 Task: Add a signature Maddie Scott containing With gratitude and sincere wishes, Maddie Scott to email address softage.3@softage.net and add a folder Legal agreements
Action: Mouse moved to (161, 119)
Screenshot: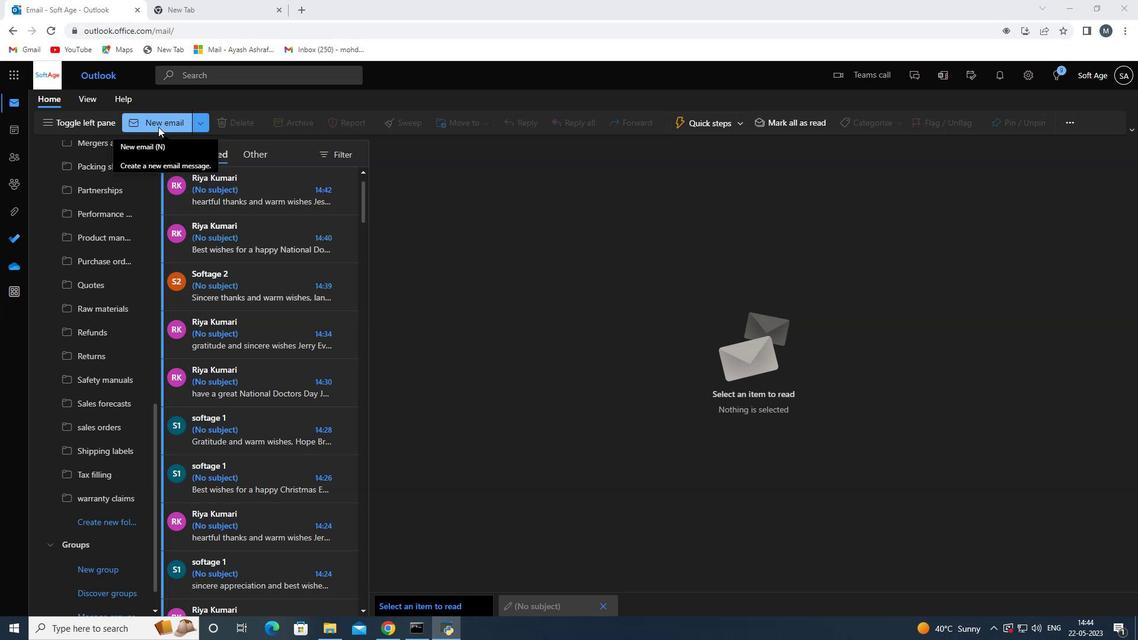 
Action: Mouse pressed left at (161, 119)
Screenshot: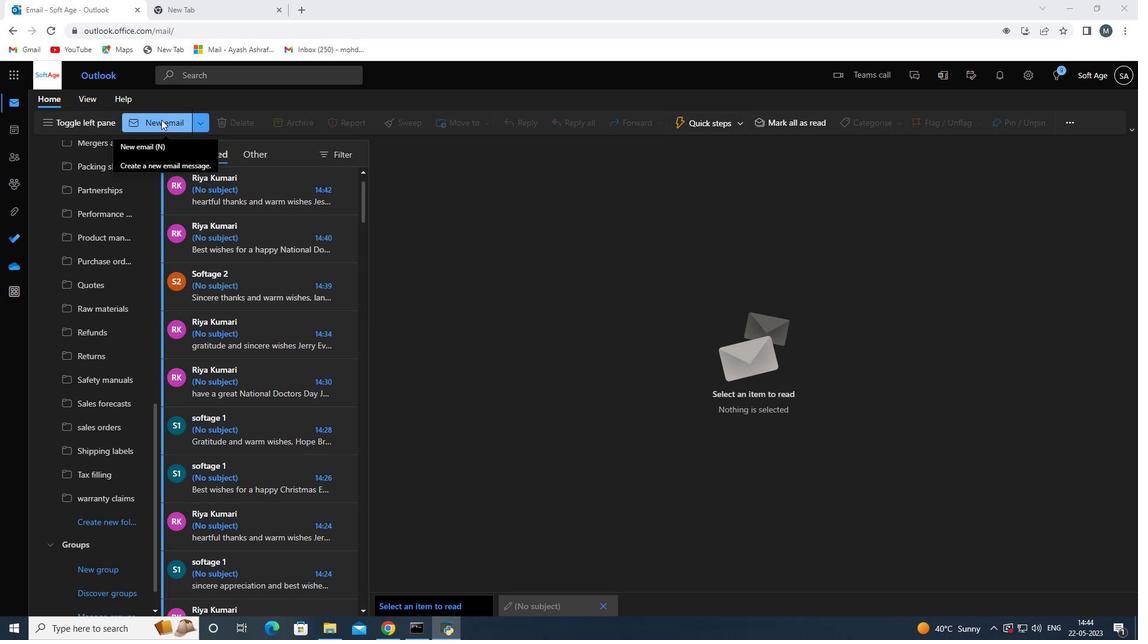 
Action: Mouse moved to (790, 124)
Screenshot: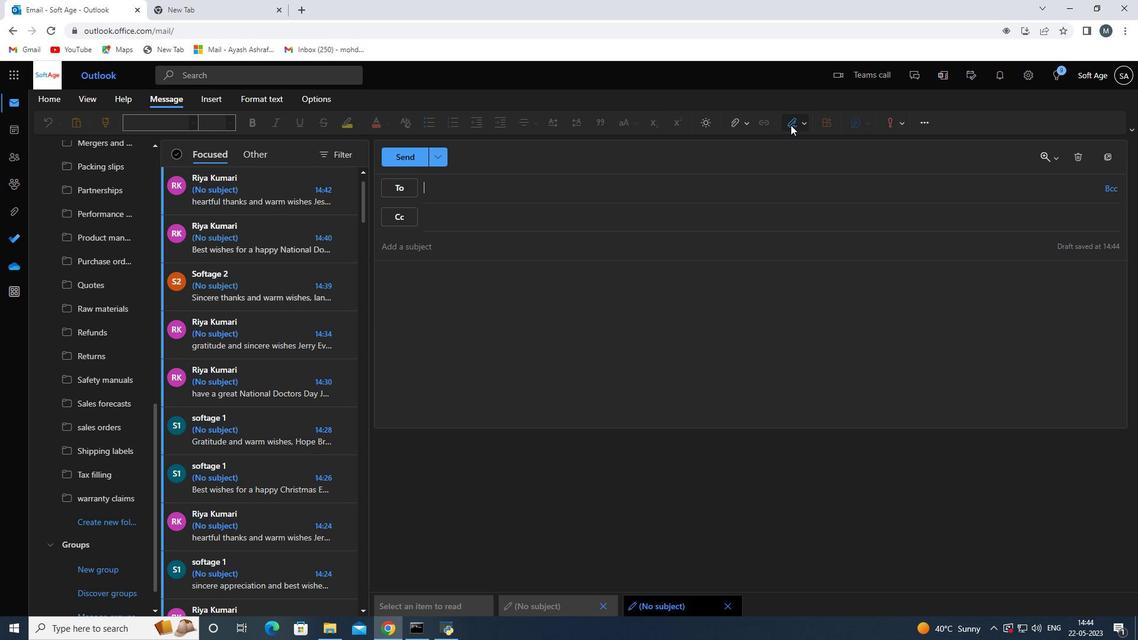 
Action: Mouse pressed left at (790, 124)
Screenshot: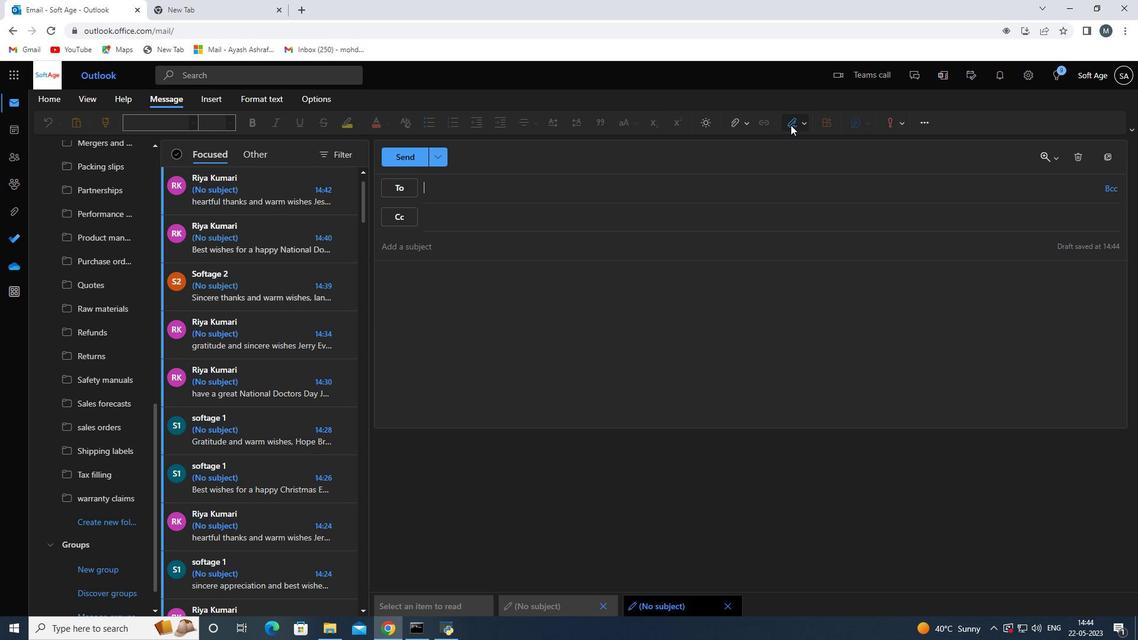 
Action: Mouse moved to (779, 176)
Screenshot: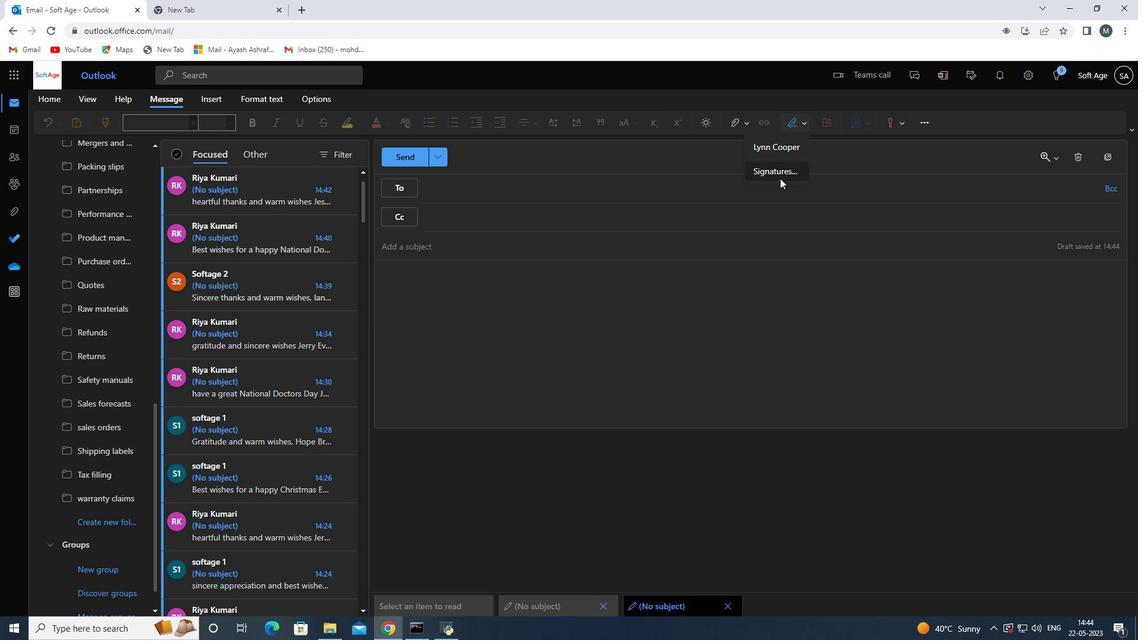 
Action: Mouse pressed left at (779, 176)
Screenshot: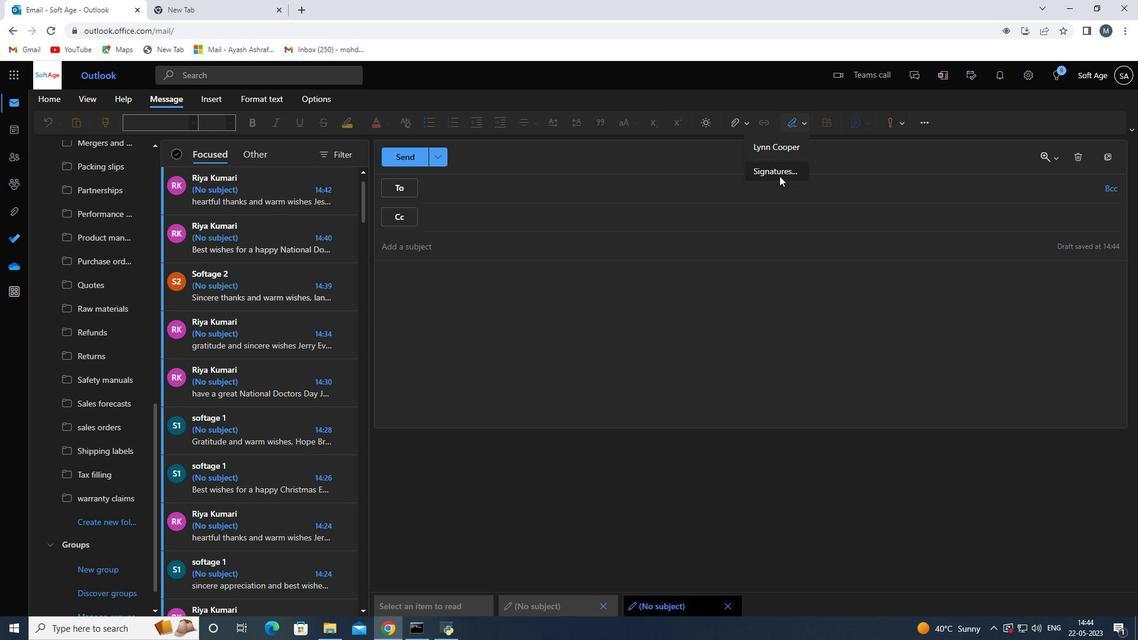 
Action: Mouse moved to (803, 217)
Screenshot: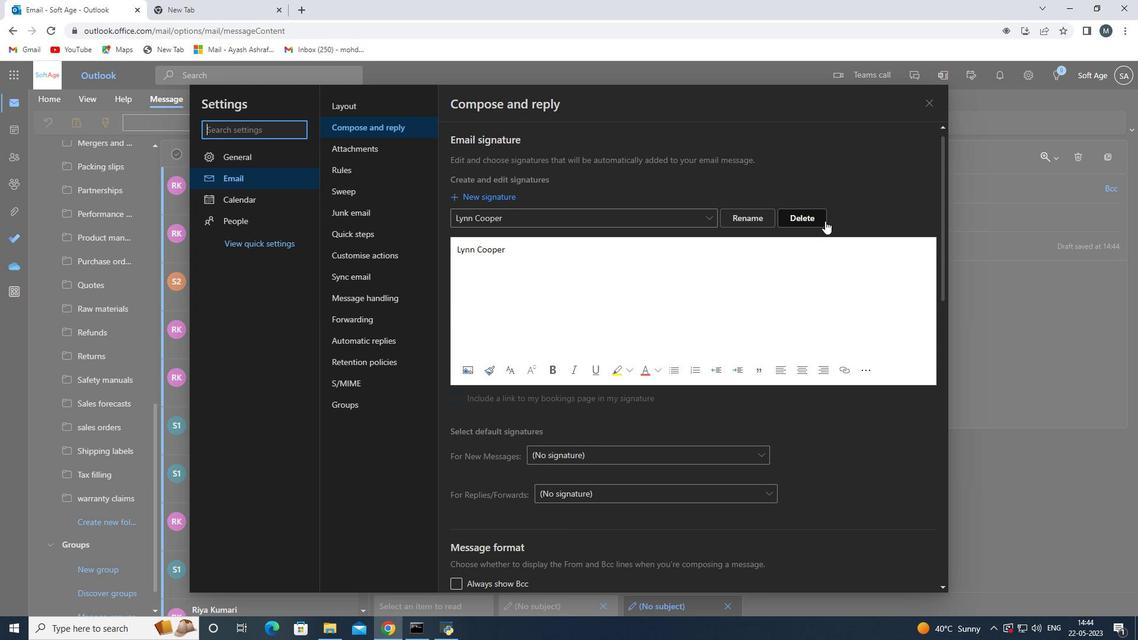 
Action: Mouse pressed left at (803, 217)
Screenshot: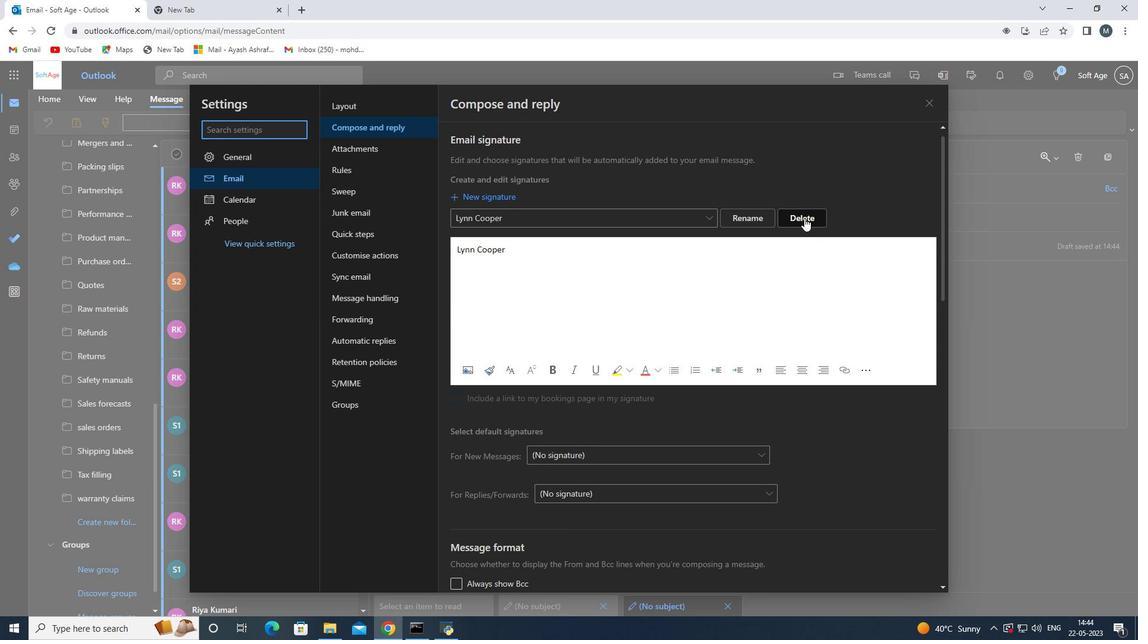 
Action: Mouse moved to (632, 223)
Screenshot: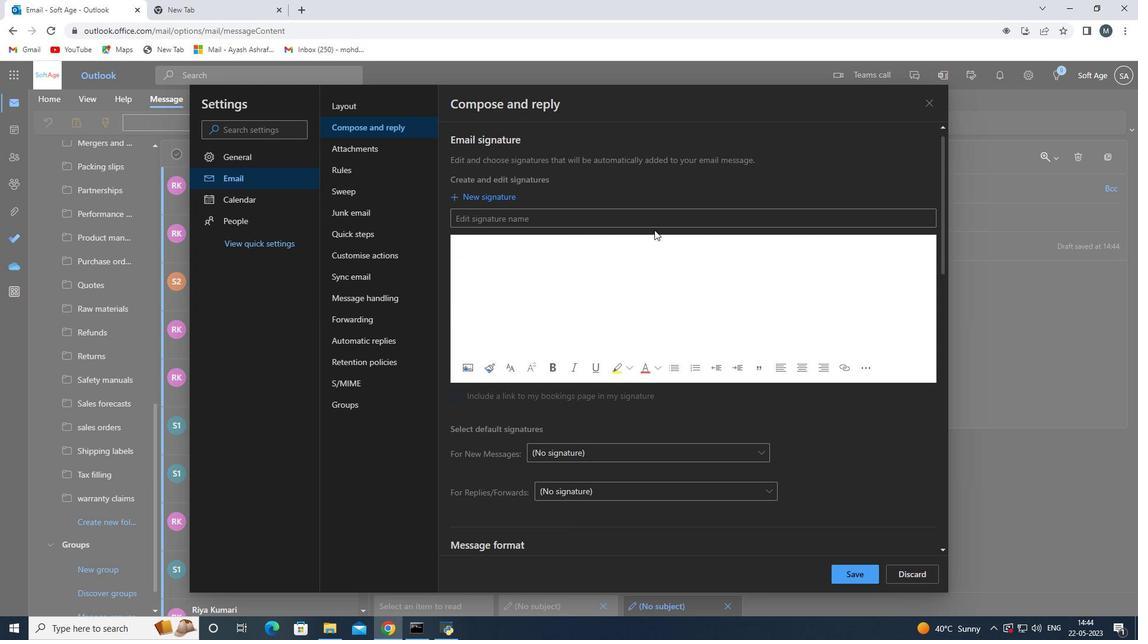 
Action: Mouse pressed left at (632, 223)
Screenshot: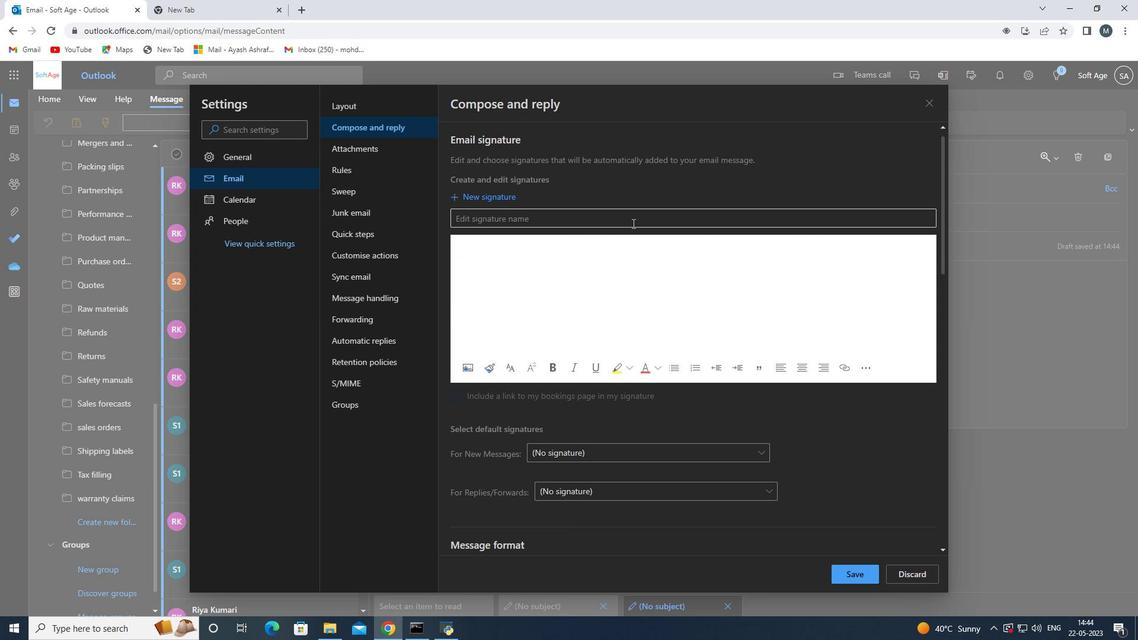
Action: Key pressed <Key.shift><M<Key.backspace><Key.backspace><Key.shift>Maddie<Key.space><Key.shift>Scott<Key.space>
Screenshot: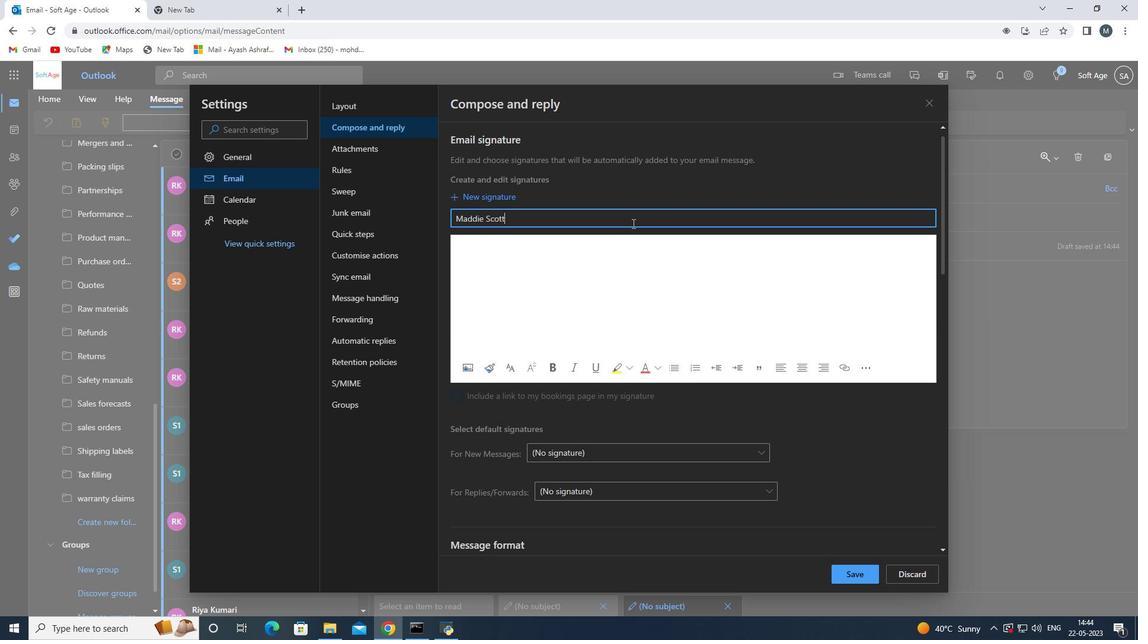 
Action: Mouse moved to (579, 273)
Screenshot: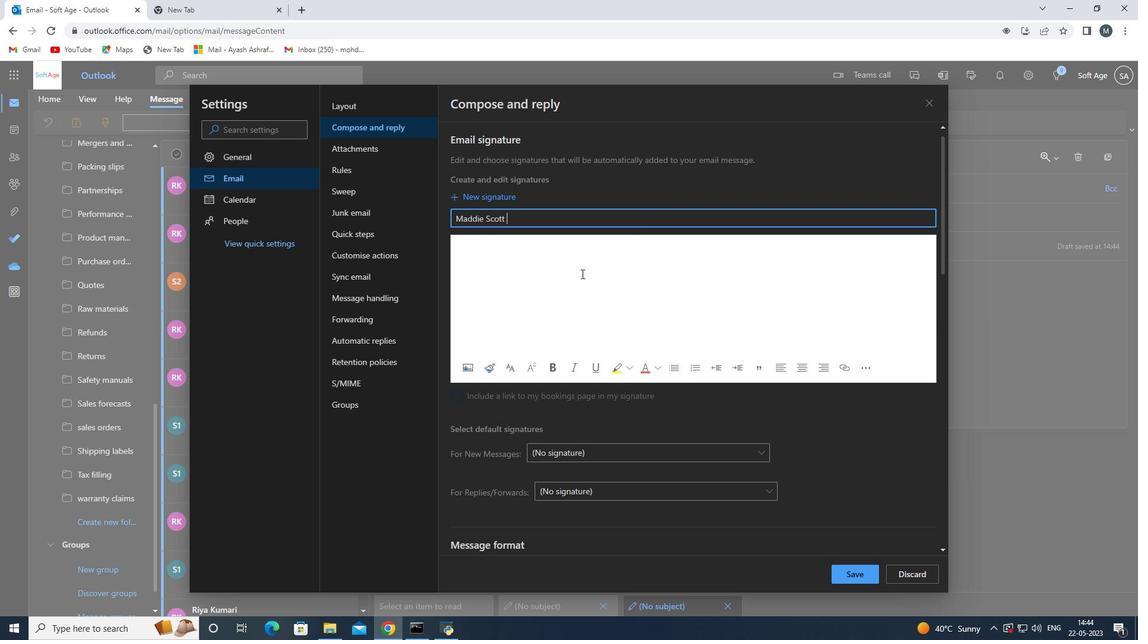 
Action: Mouse pressed left at (579, 273)
Screenshot: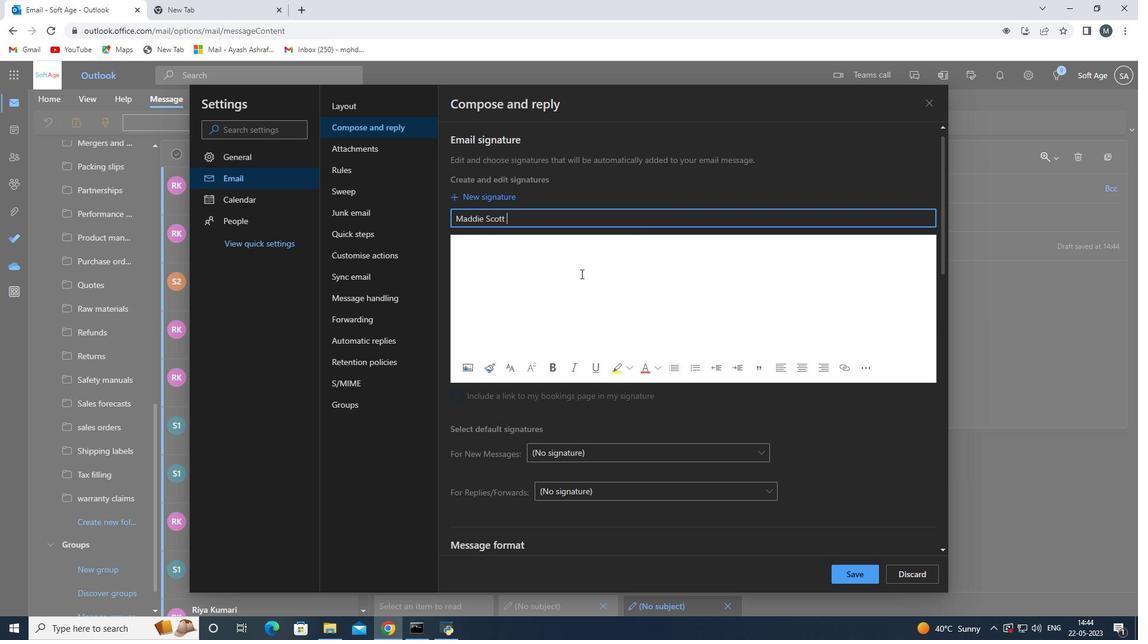 
Action: Mouse moved to (578, 273)
Screenshot: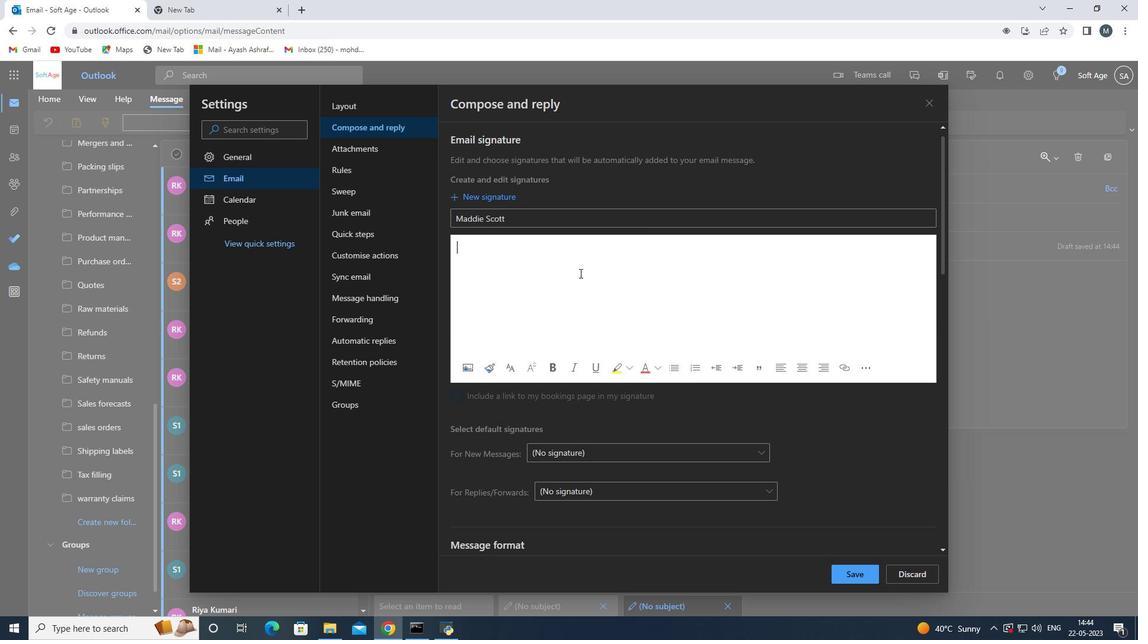 
Action: Key pressed <Key.shift>Maddie<Key.space><Key.shift>Sctt<Key.space><Key.backspace><Key.backspace><Key.backspace>ott<Key.space>
Screenshot: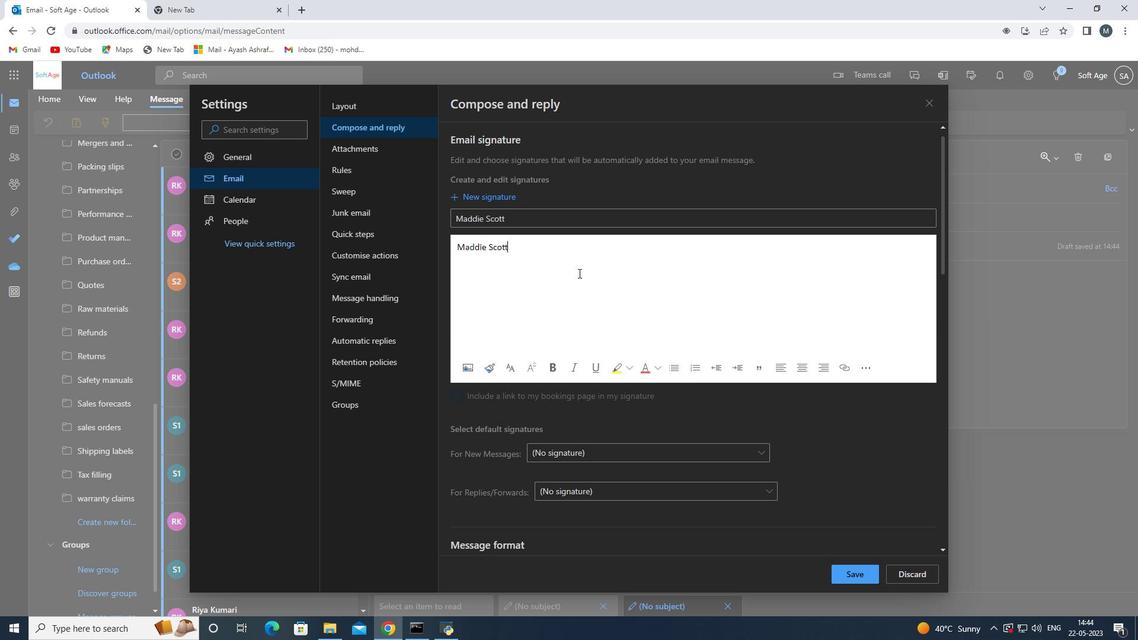 
Action: Mouse moved to (856, 571)
Screenshot: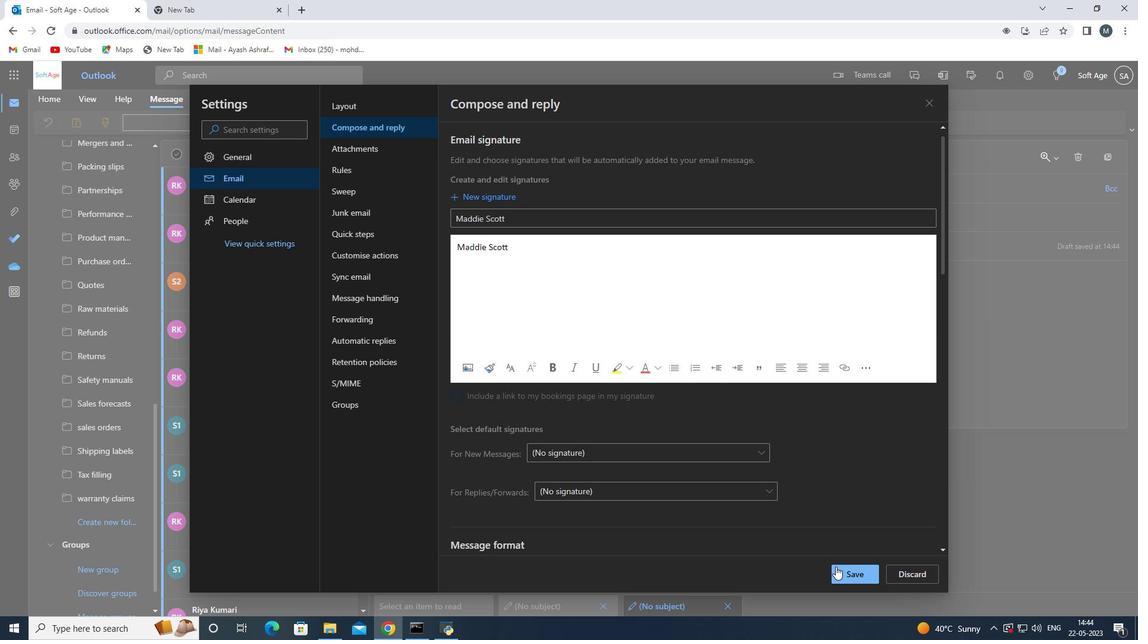 
Action: Mouse pressed left at (856, 571)
Screenshot: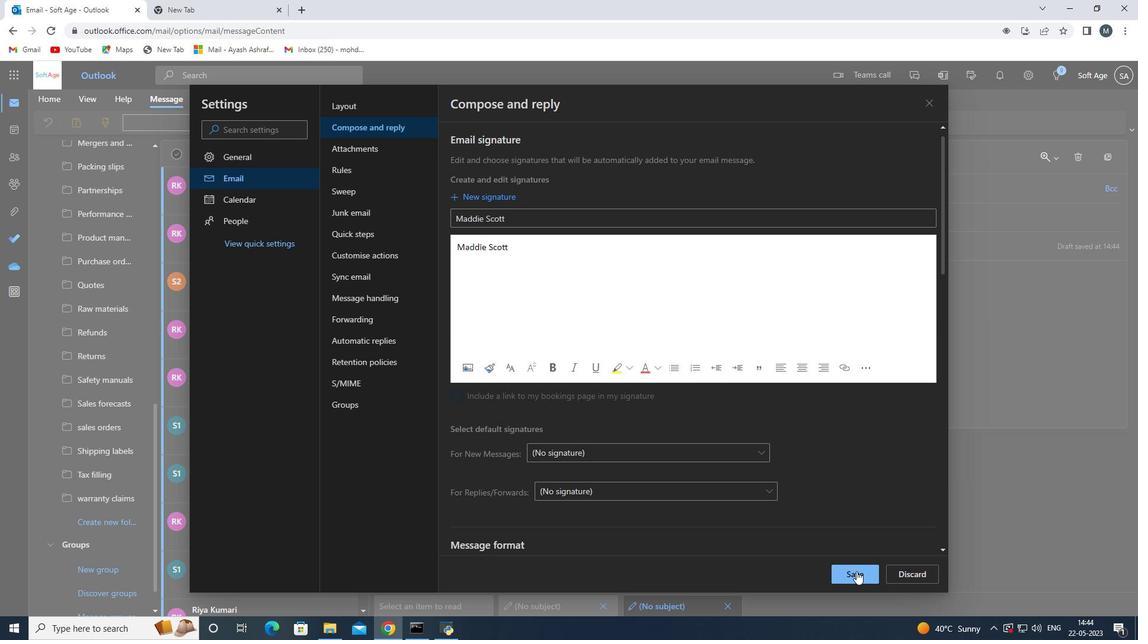 
Action: Mouse moved to (933, 101)
Screenshot: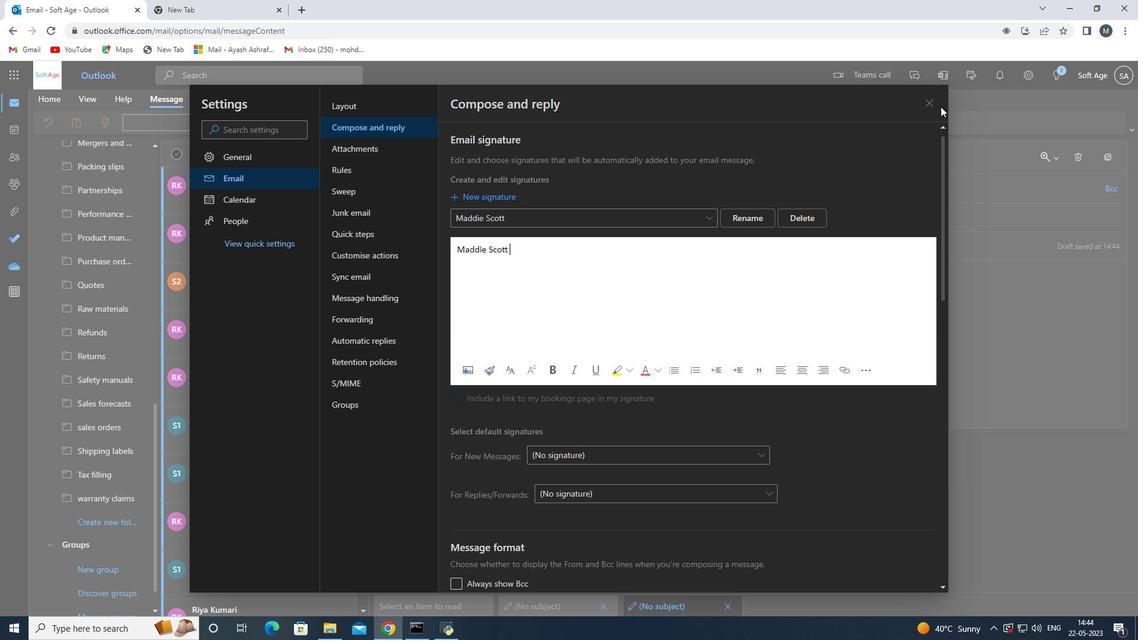 
Action: Mouse pressed left at (933, 101)
Screenshot: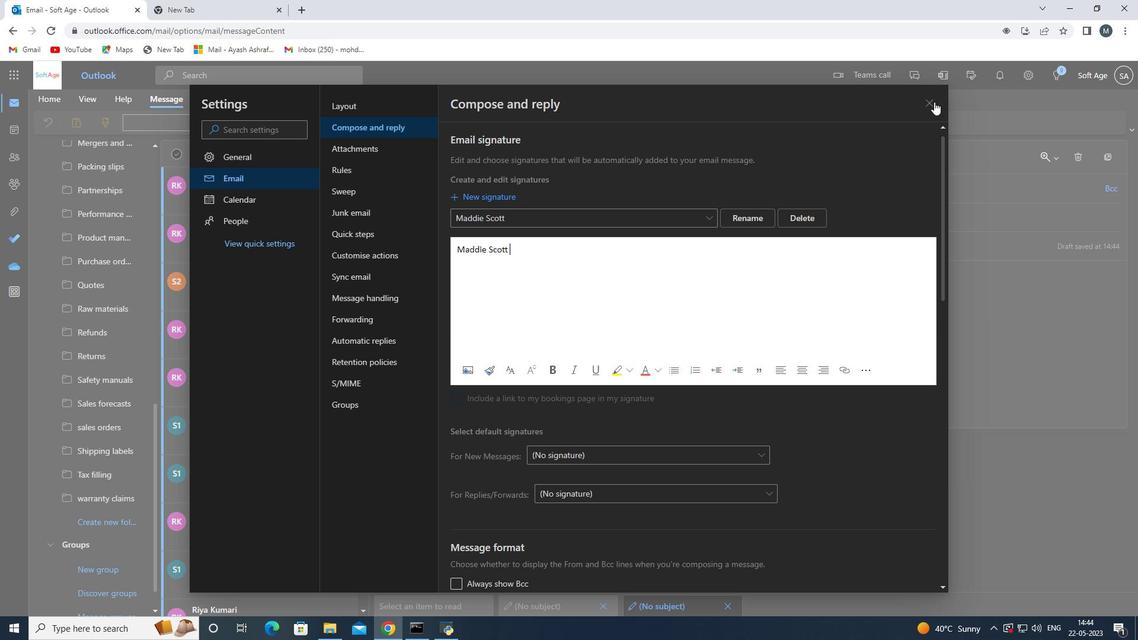 
Action: Mouse moved to (462, 271)
Screenshot: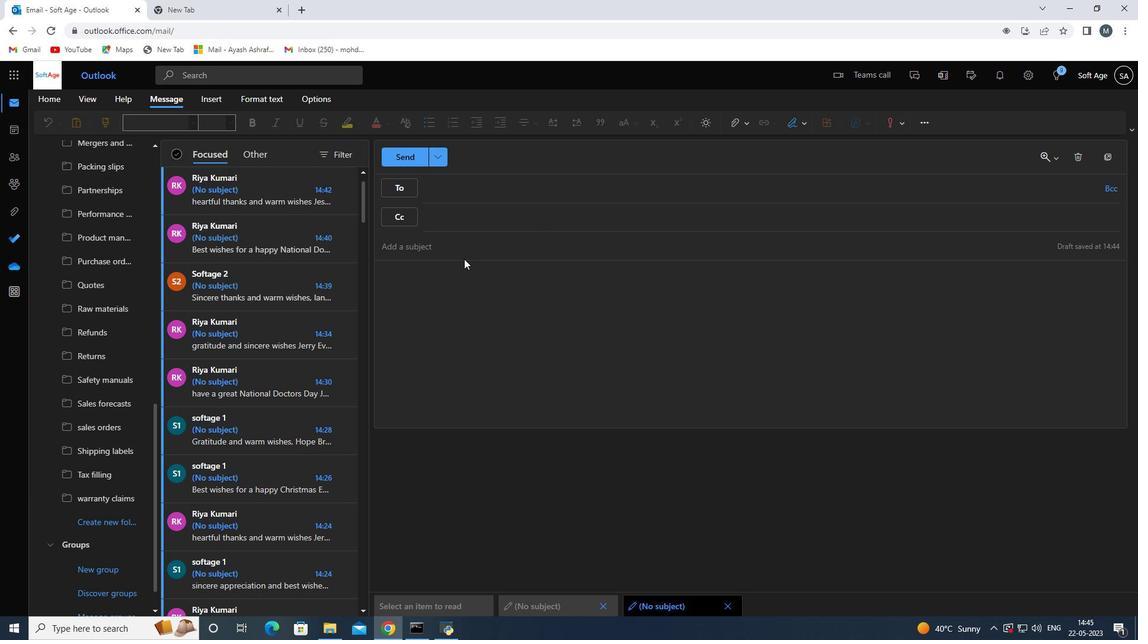 
Action: Mouse pressed left at (462, 271)
Screenshot: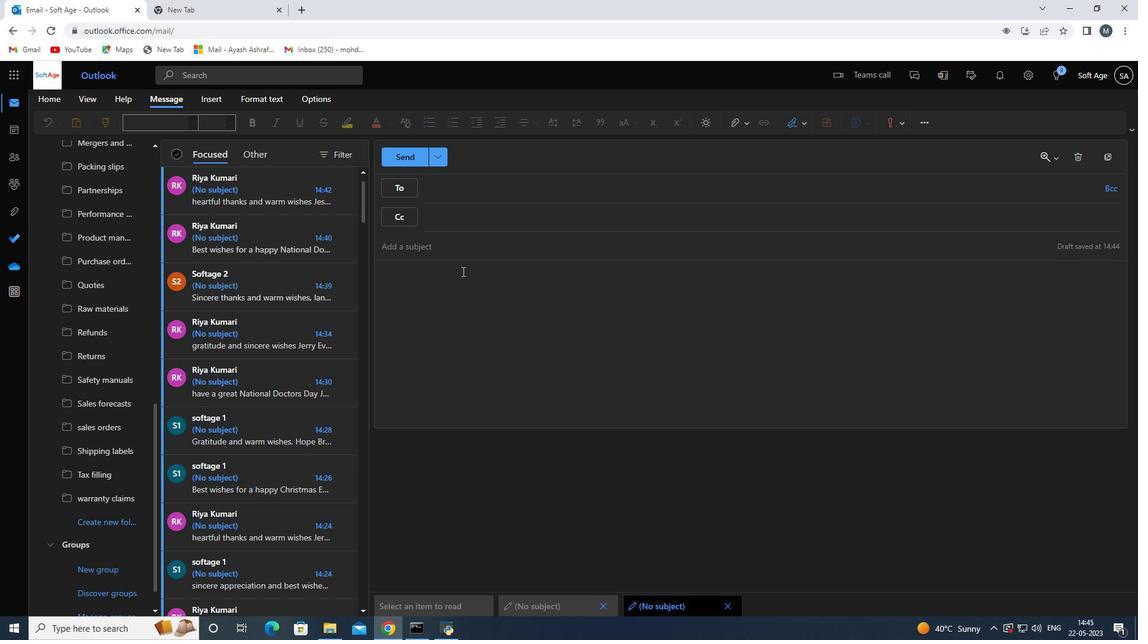 
Action: Key pressed <Key.shift>with<Key.space><Key.backspace><Key.backspace><Key.backspace><Key.backspace><Key.backspace><Key.backspace><Key.backspace><Key.backspace><Key.backspace><Key.backspace><Key.shift>With<Key.space>gratitude<Key.space>and<Key.space>sincere<Key.space>wishes<Key.space>
Screenshot: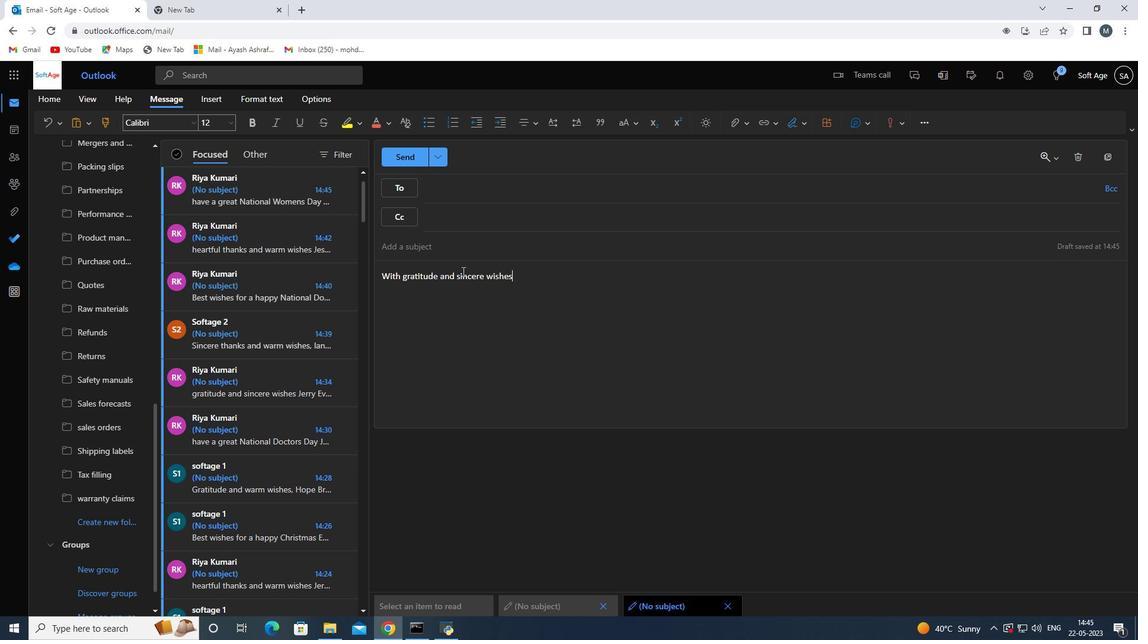 
Action: Mouse moved to (557, 283)
Screenshot: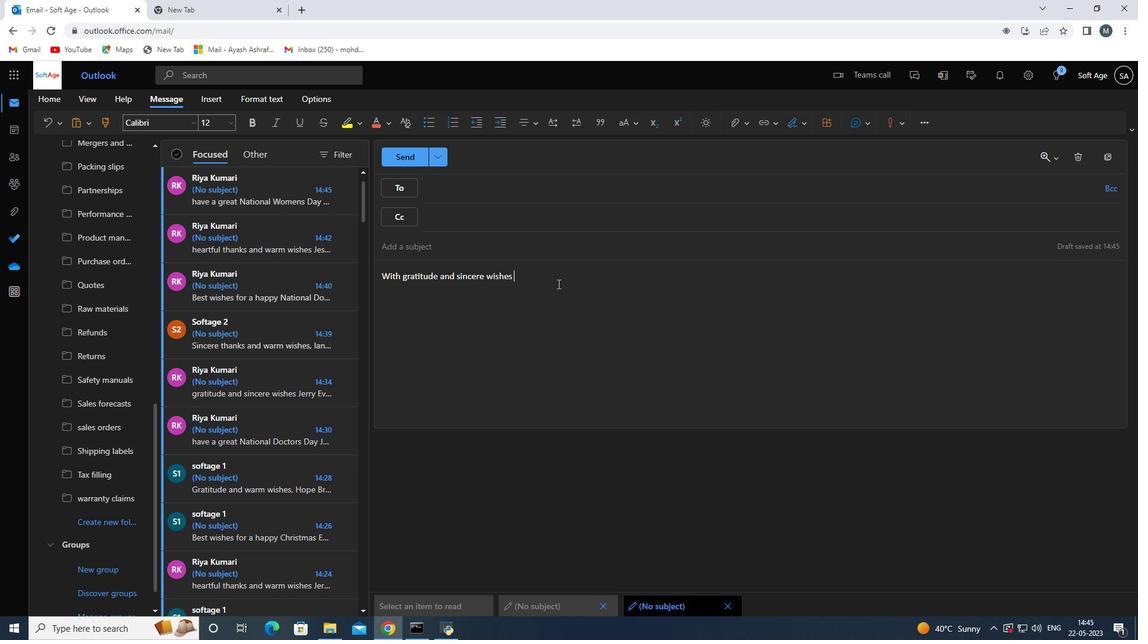 
Action: Key pressed <Key.enter>
Screenshot: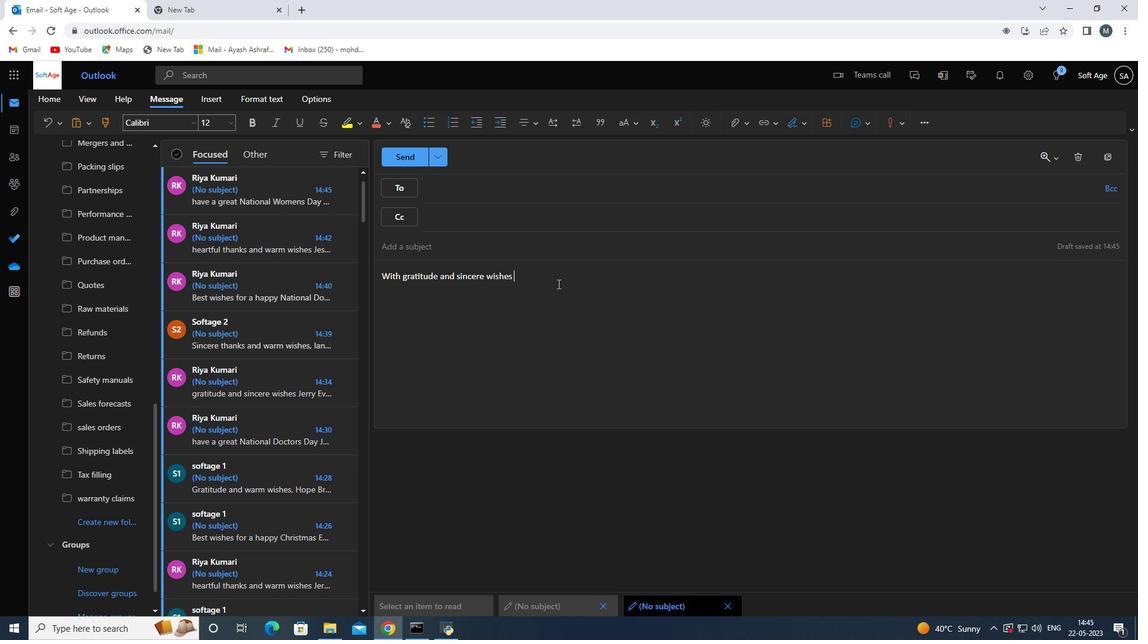 
Action: Mouse moved to (801, 122)
Screenshot: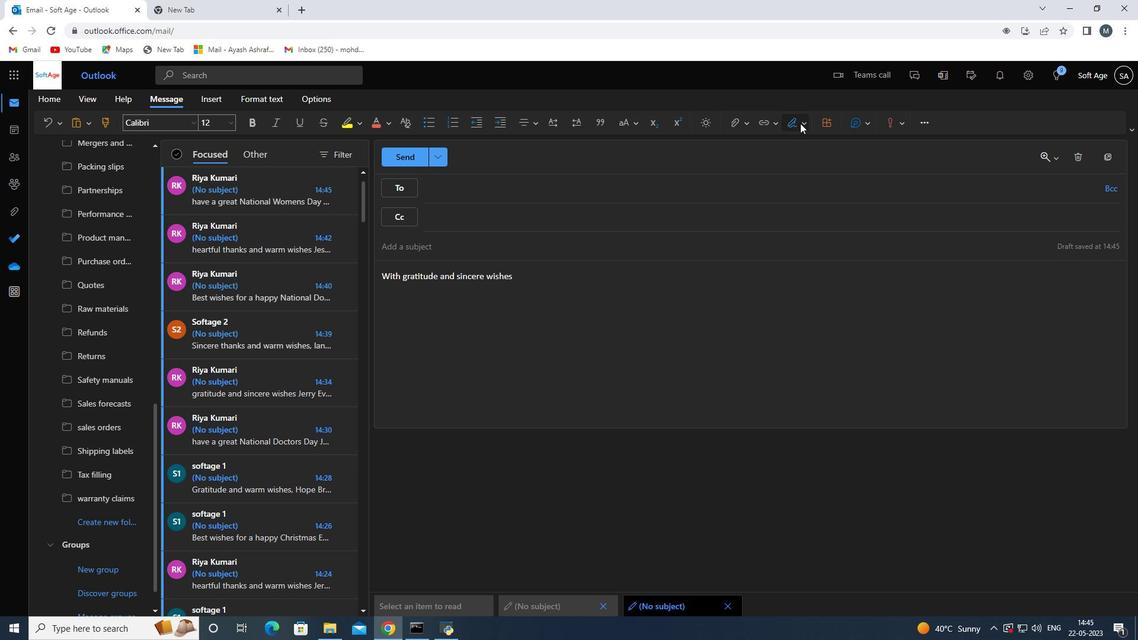 
Action: Mouse pressed left at (801, 122)
Screenshot: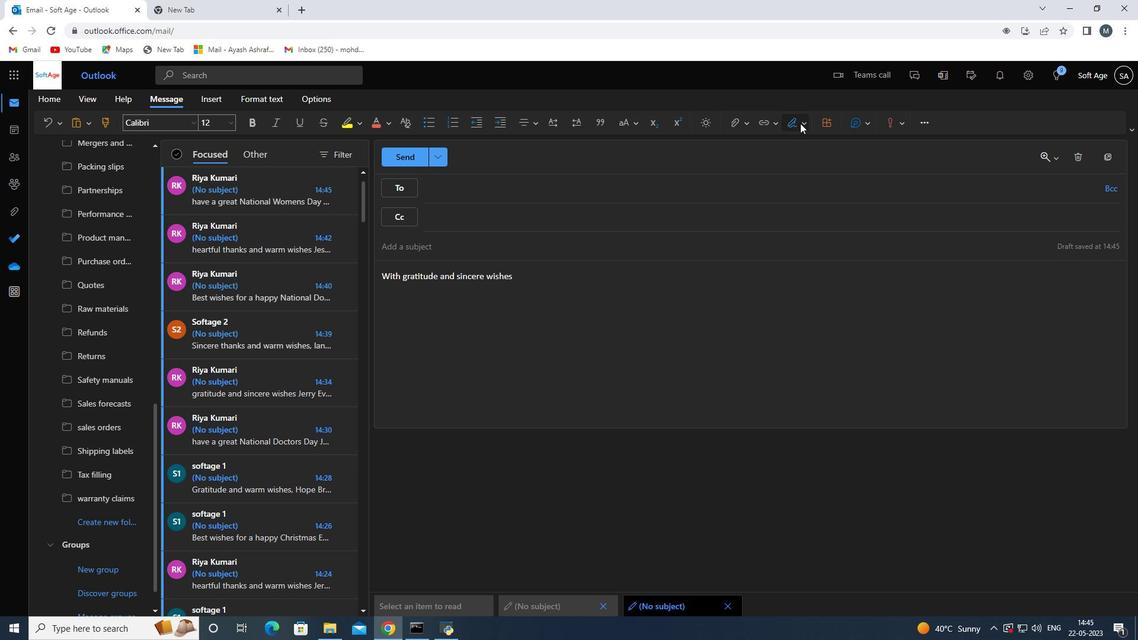 
Action: Mouse moved to (772, 161)
Screenshot: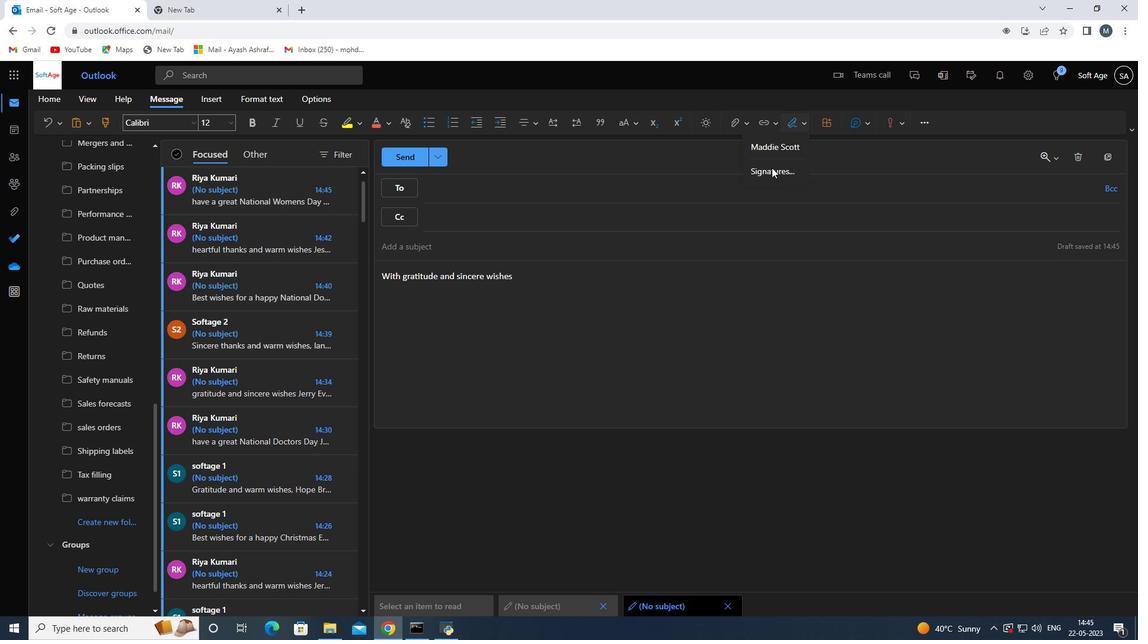 
Action: Mouse pressed left at (772, 161)
Screenshot: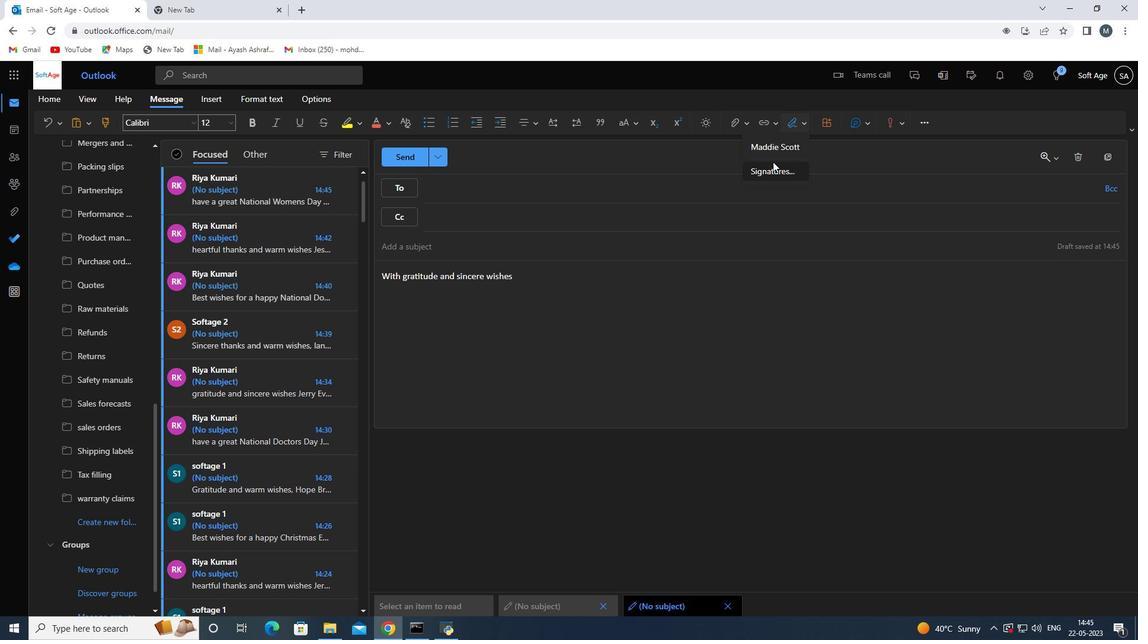
Action: Mouse moved to (932, 97)
Screenshot: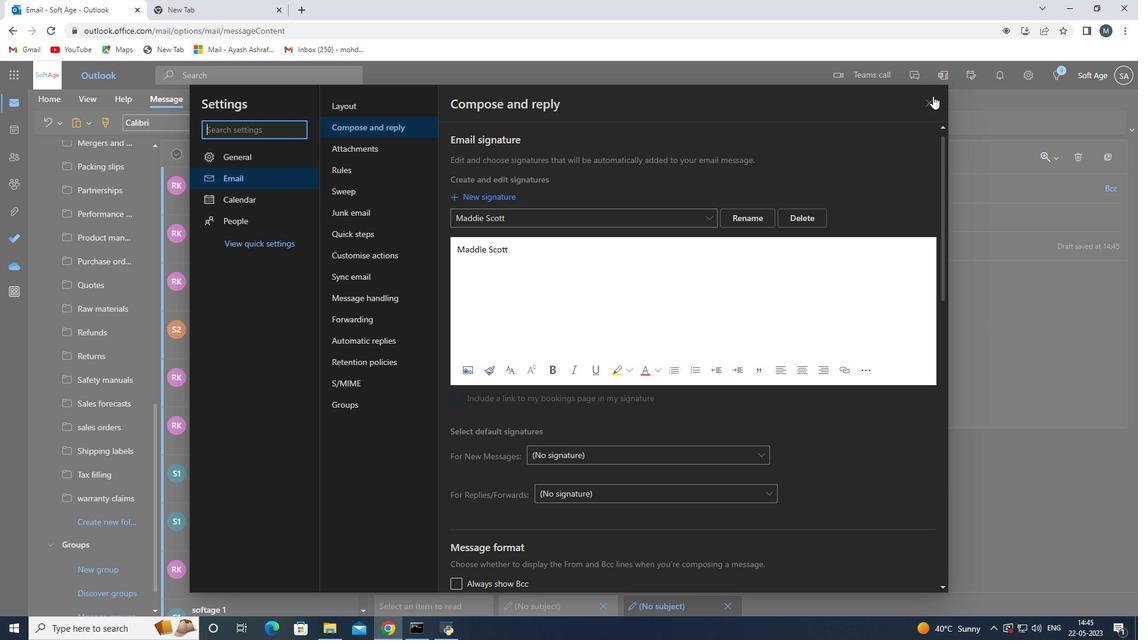 
Action: Mouse pressed left at (932, 97)
Screenshot: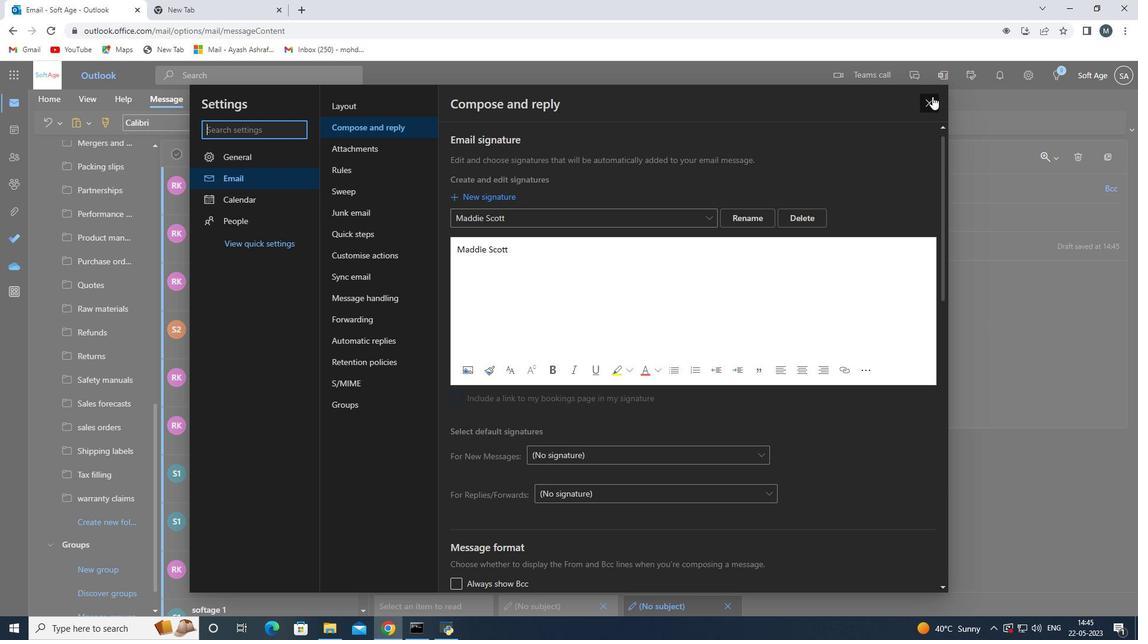 
Action: Mouse moved to (800, 122)
Screenshot: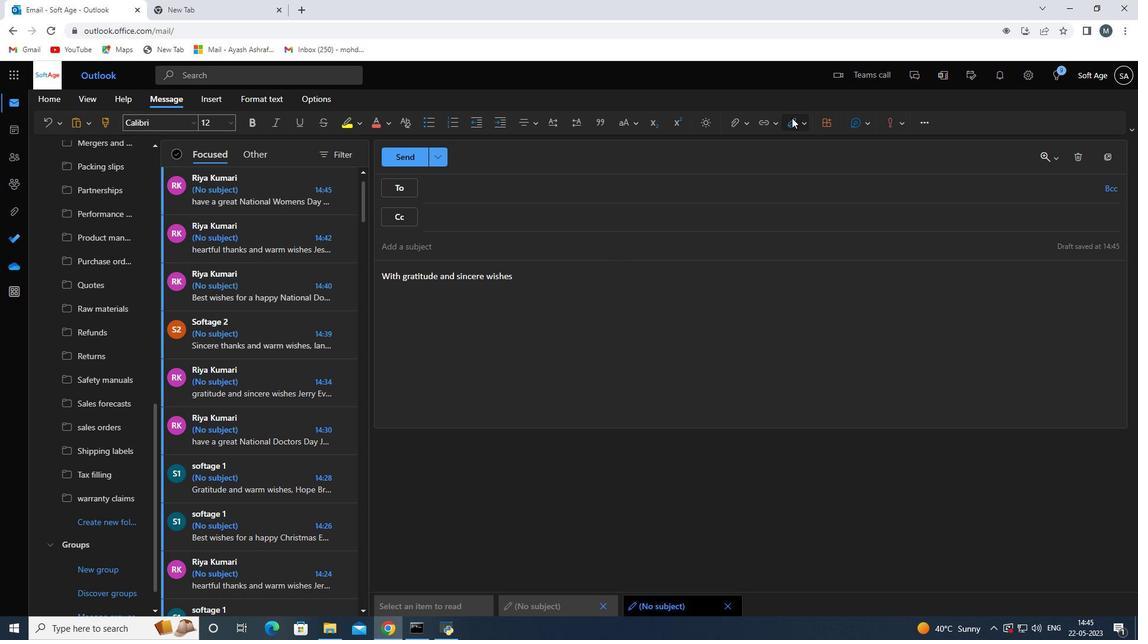 
Action: Mouse pressed left at (800, 122)
Screenshot: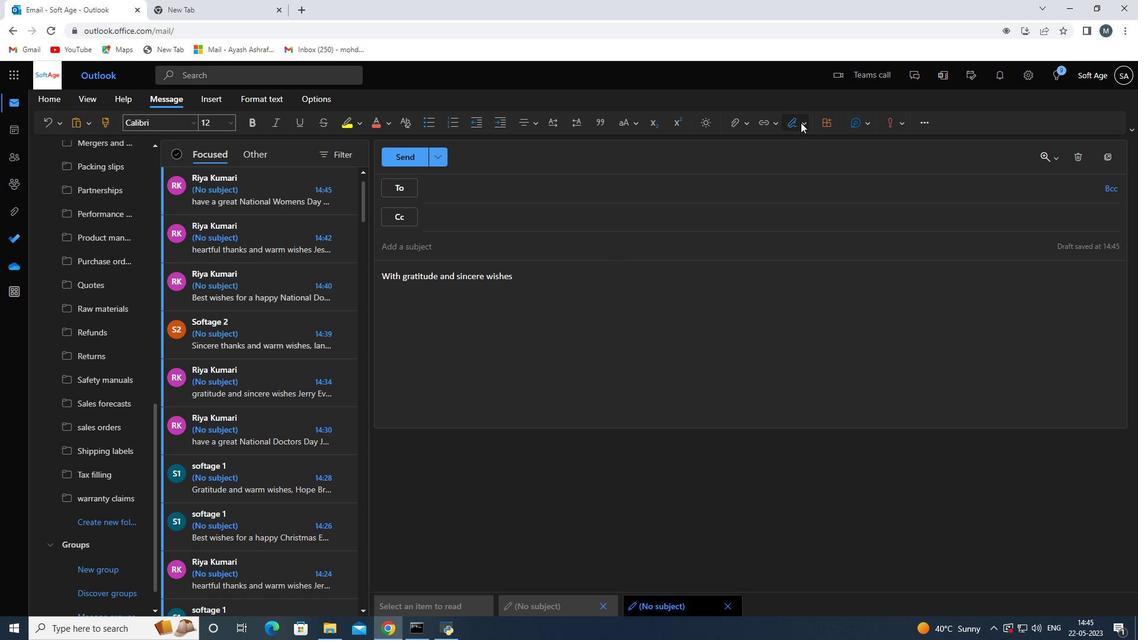 
Action: Mouse moved to (777, 152)
Screenshot: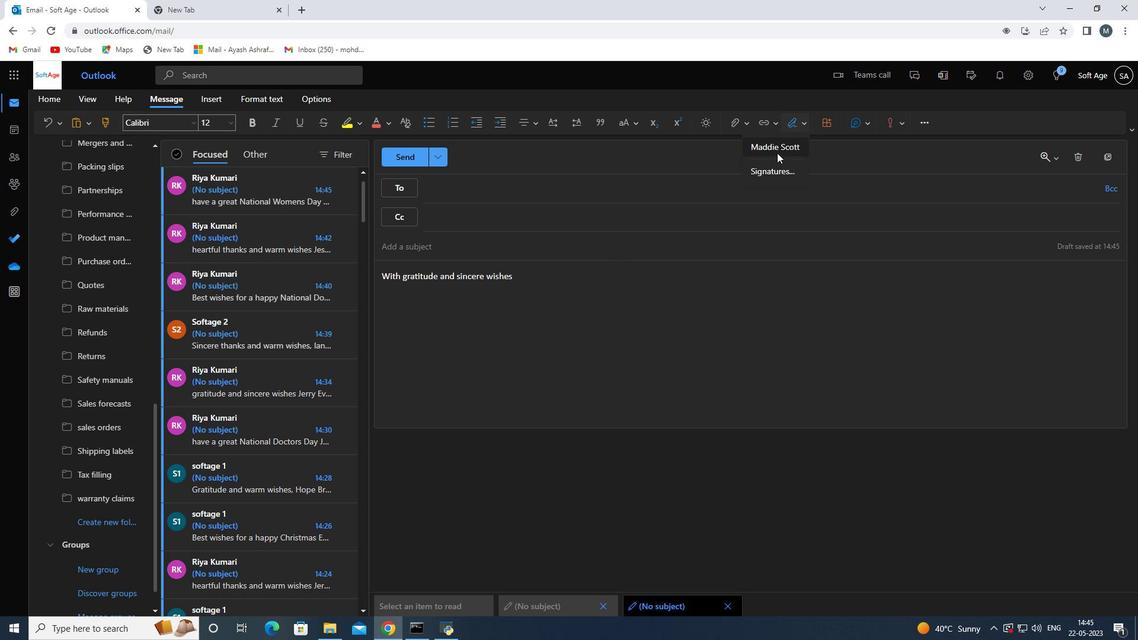 
Action: Mouse pressed left at (777, 152)
Screenshot: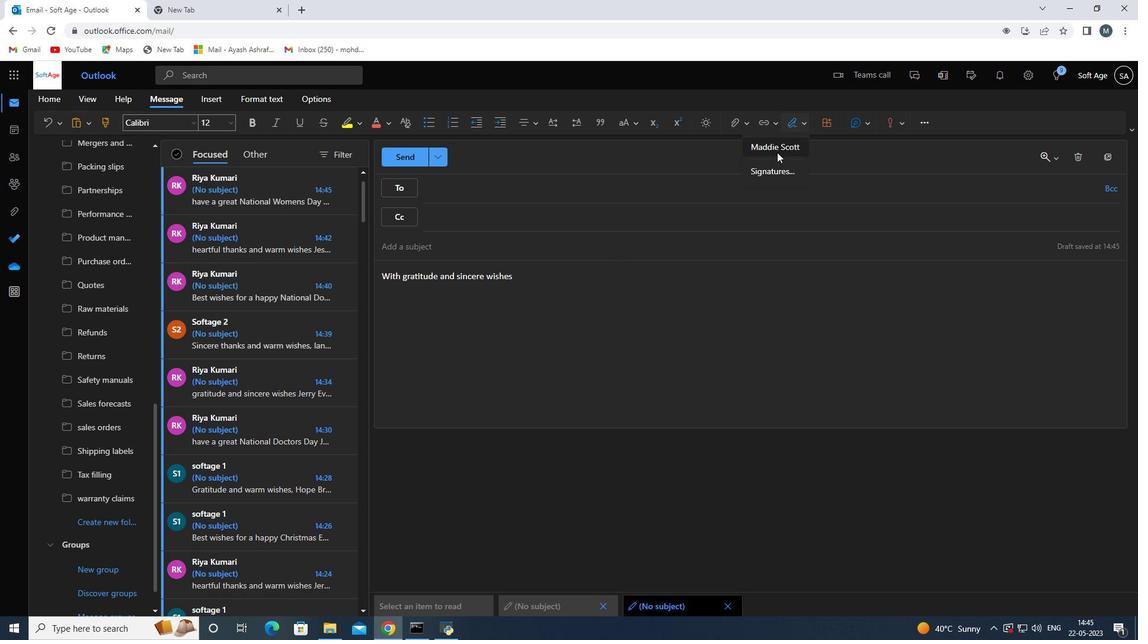 
Action: Mouse moved to (491, 193)
Screenshot: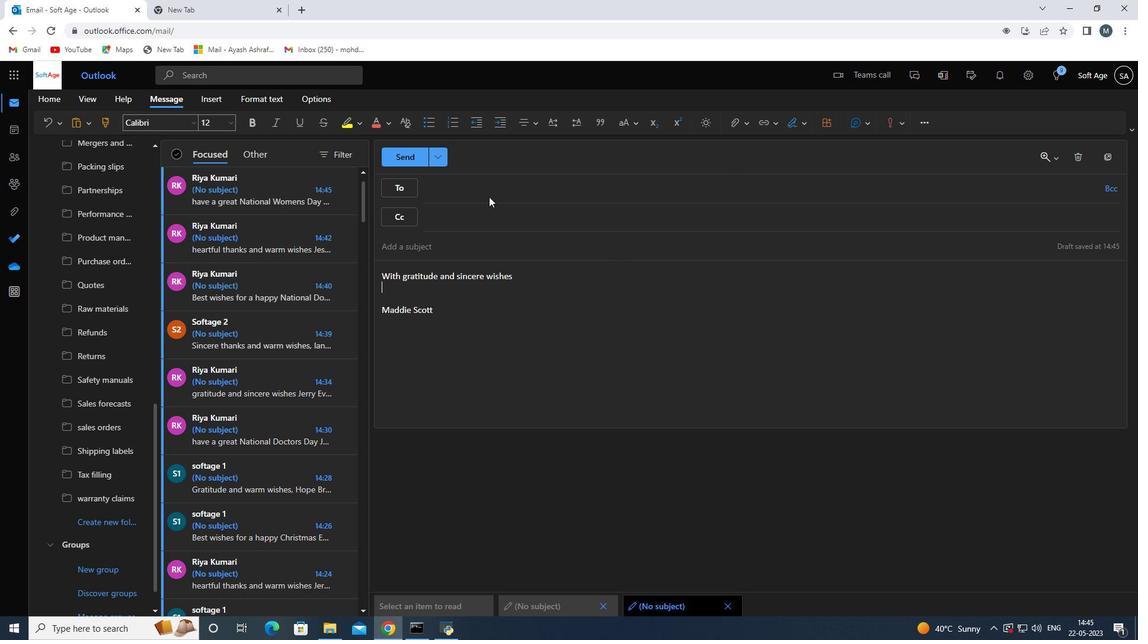 
Action: Mouse pressed left at (491, 193)
Screenshot: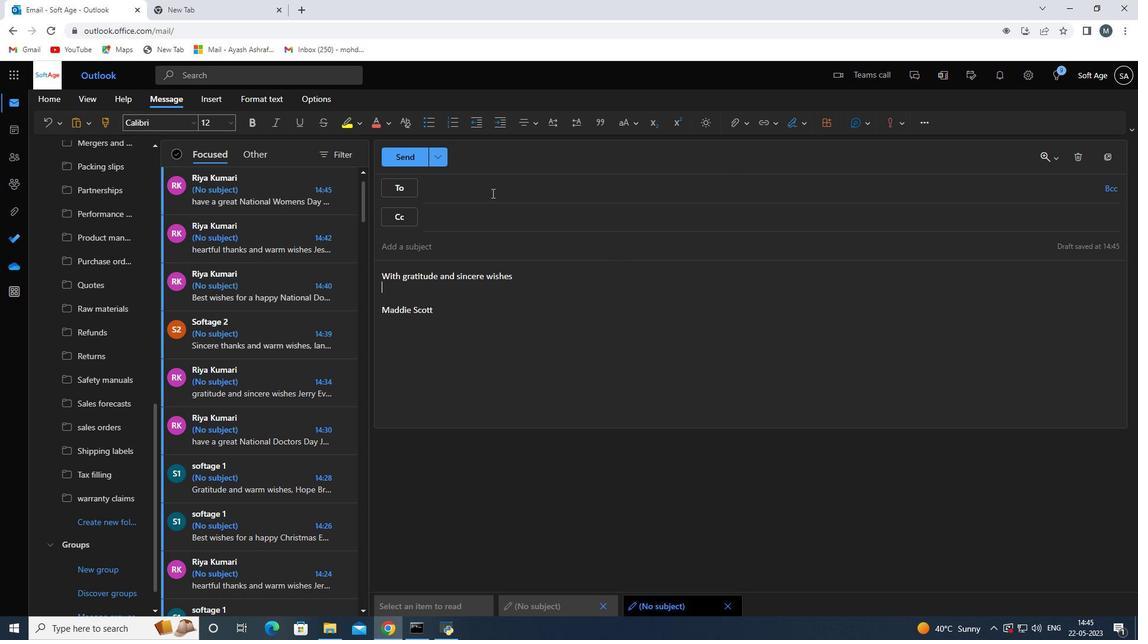 
Action: Key pressed softage.3<Key.shift>@softage.net
Screenshot: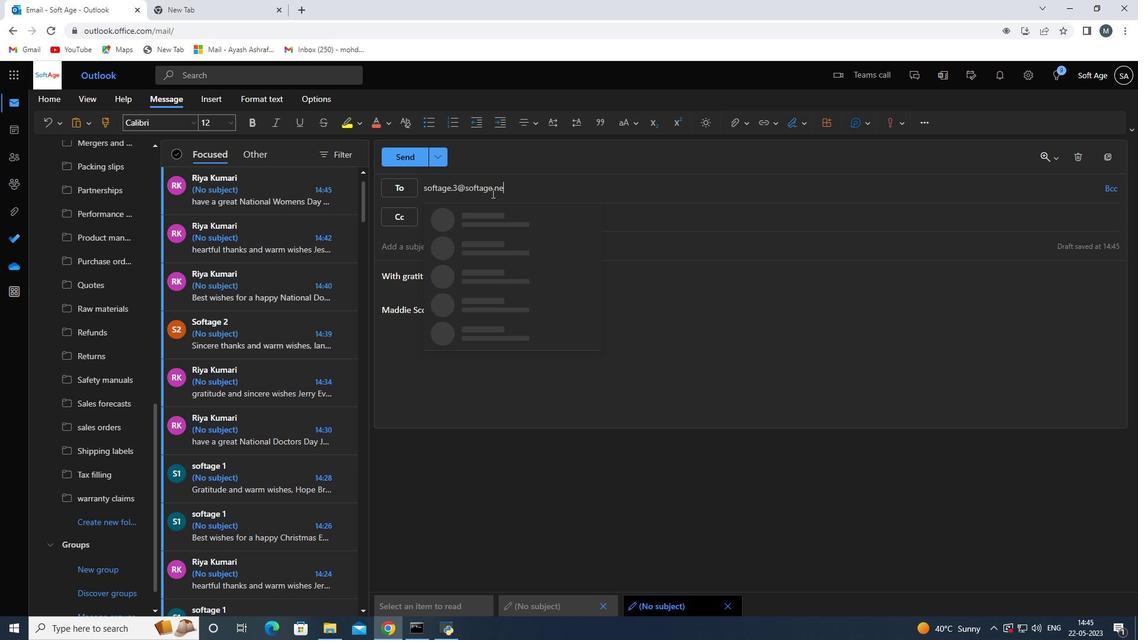 
Action: Mouse moved to (481, 217)
Screenshot: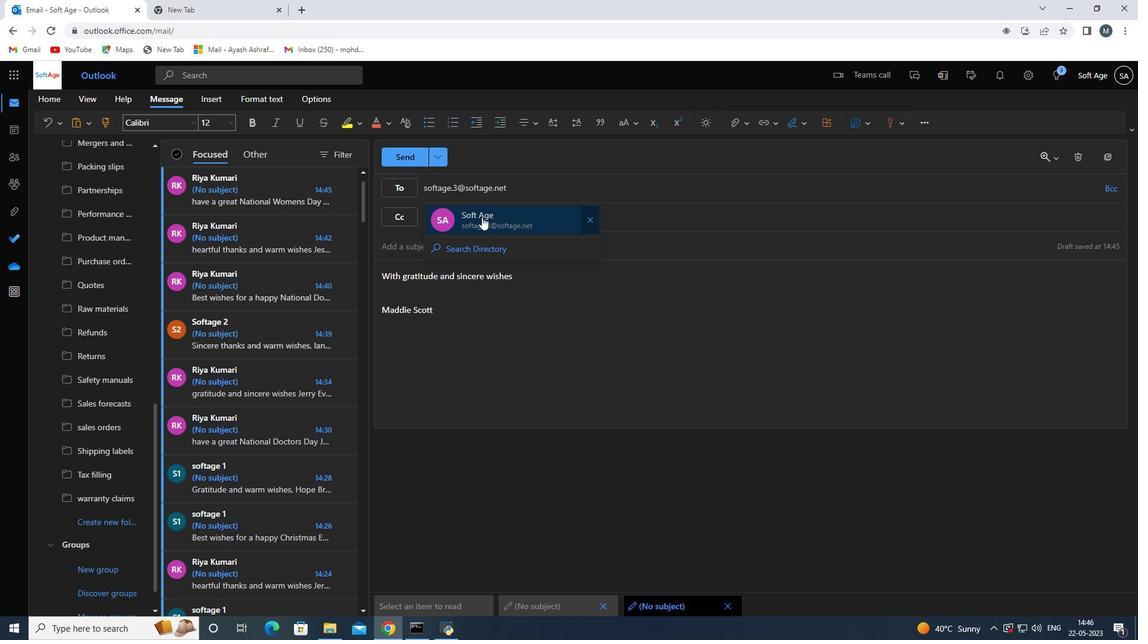
Action: Mouse pressed left at (481, 217)
Screenshot: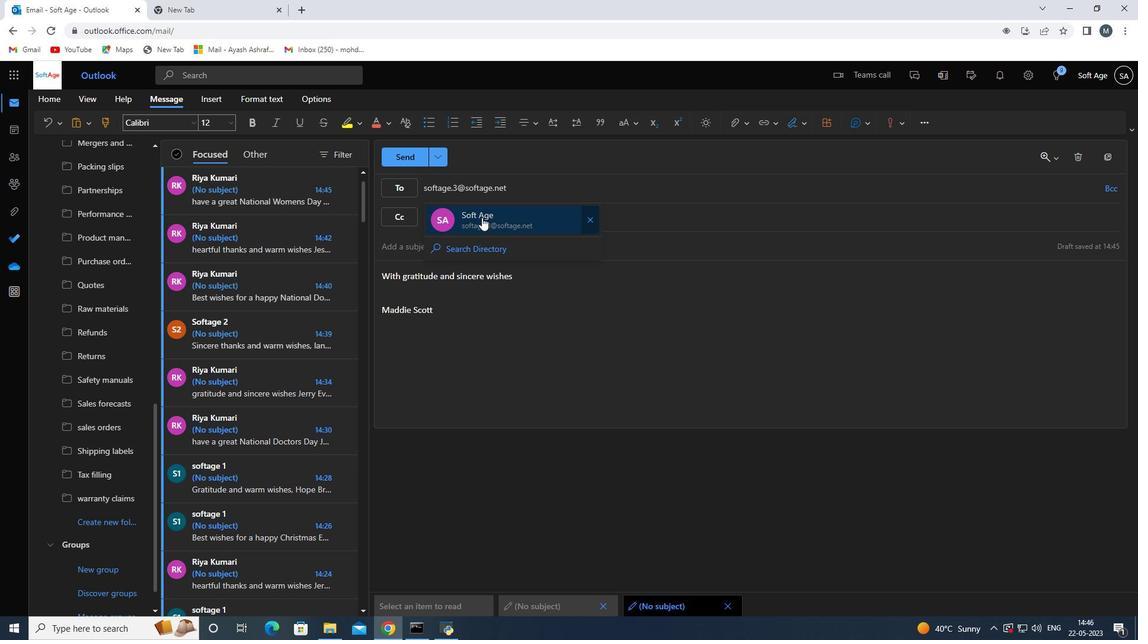 
Action: Mouse moved to (112, 518)
Screenshot: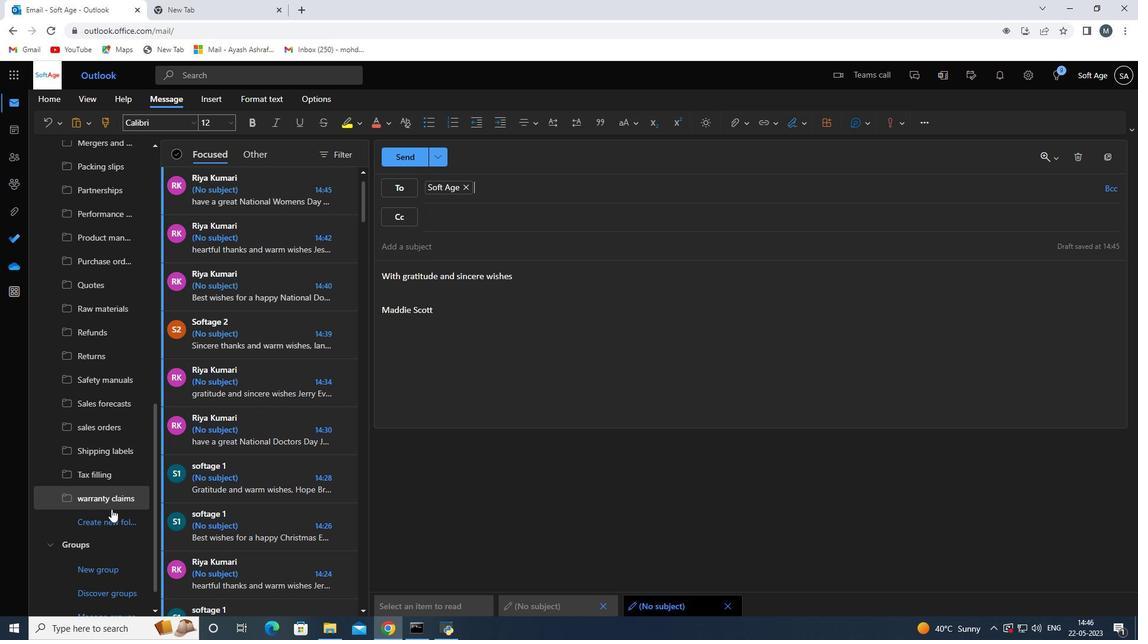 
Action: Mouse pressed left at (112, 518)
Screenshot: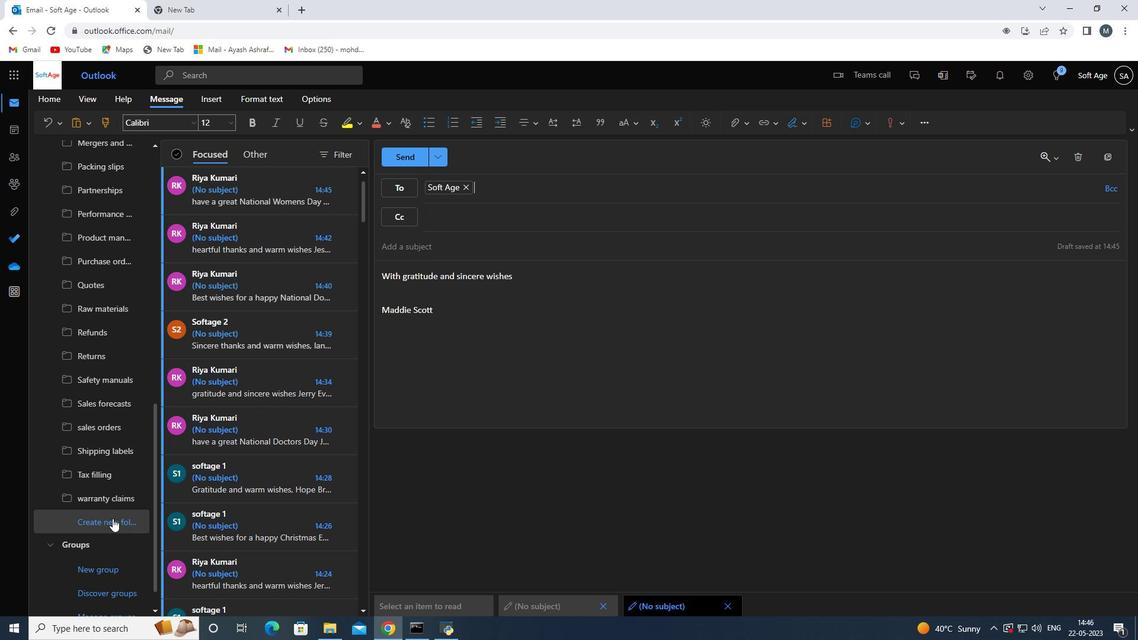
Action: Mouse moved to (102, 523)
Screenshot: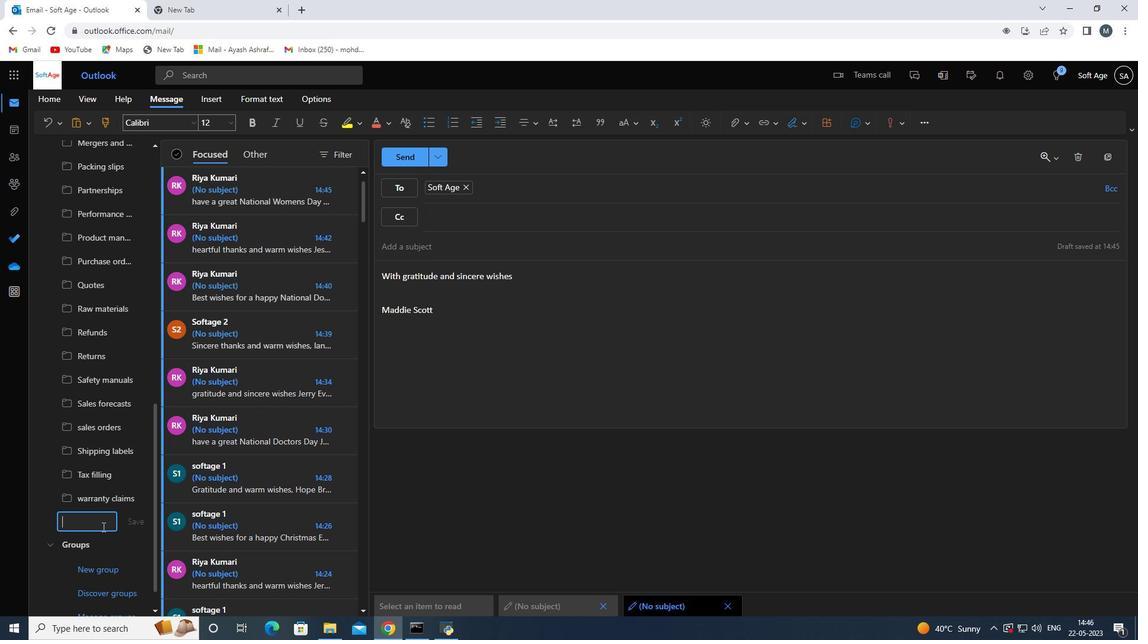 
Action: Mouse pressed left at (102, 523)
Screenshot: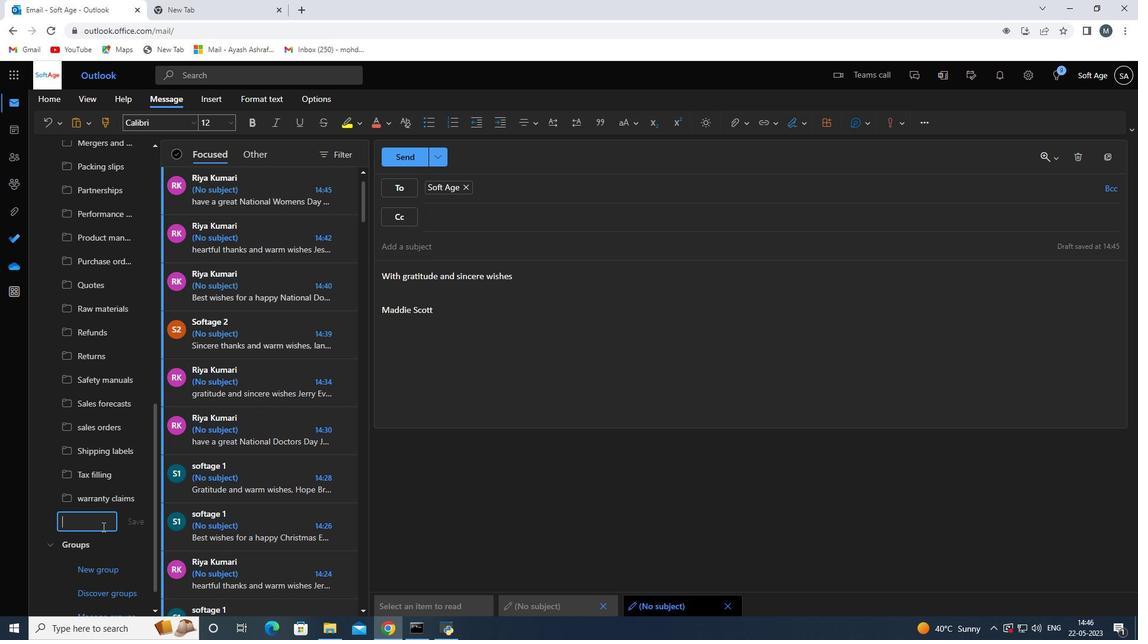
Action: Mouse moved to (102, 523)
Screenshot: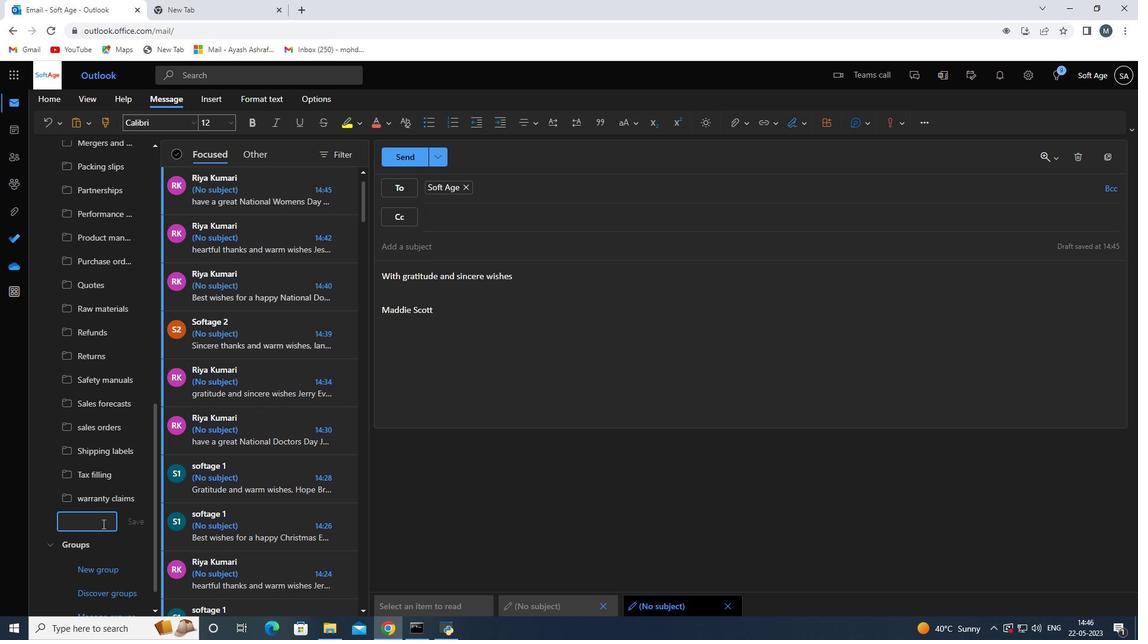 
Action: Key pressed <Key.shift>Legal<Key.space>m<Key.backspace>agreements<Key.space>
Screenshot: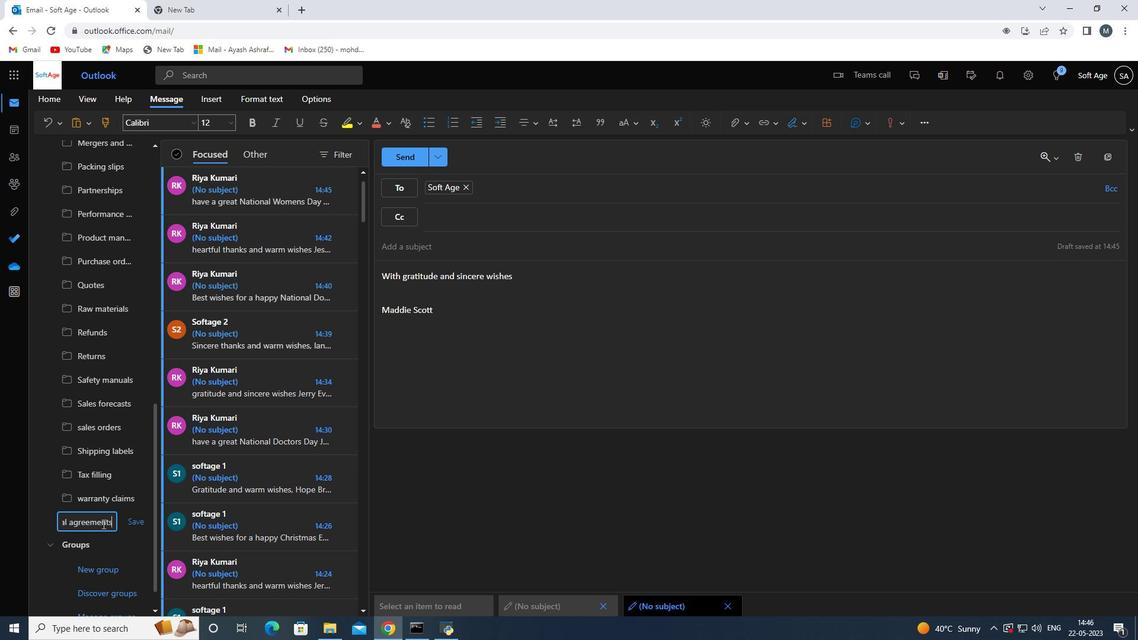 
Action: Mouse moved to (132, 523)
Screenshot: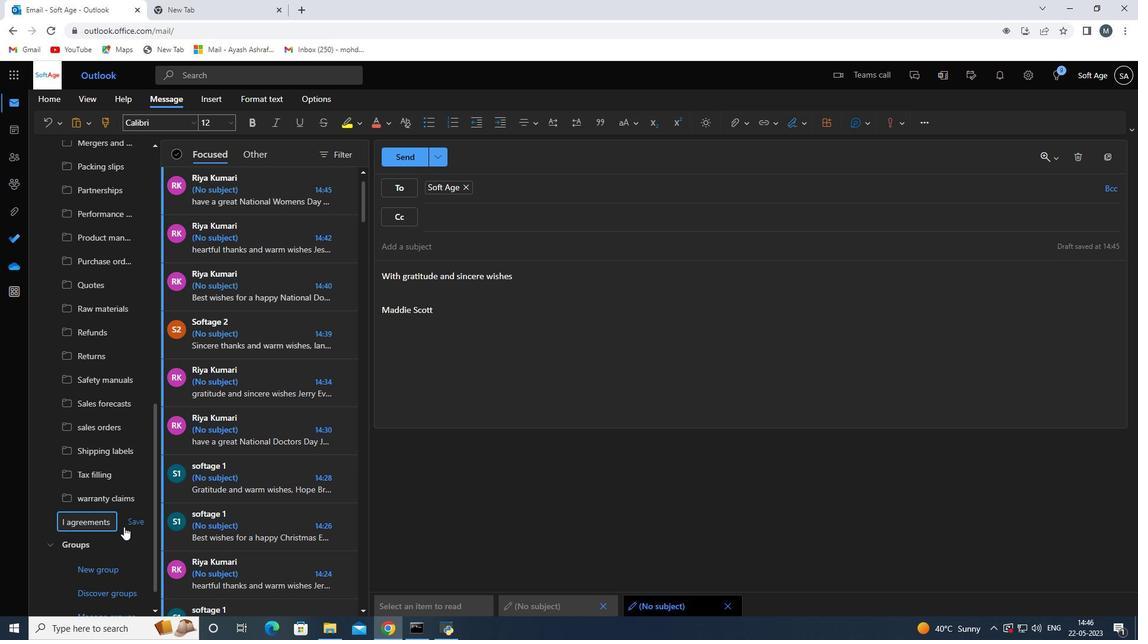
Action: Mouse pressed left at (132, 523)
Screenshot: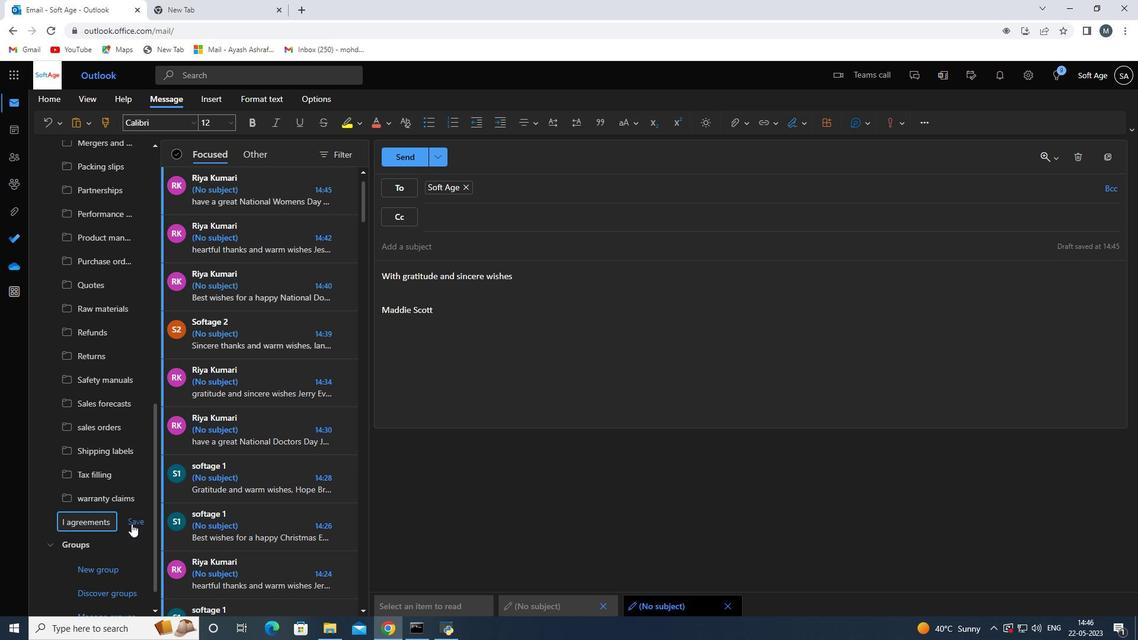 
Action: Mouse moved to (540, 473)
Screenshot: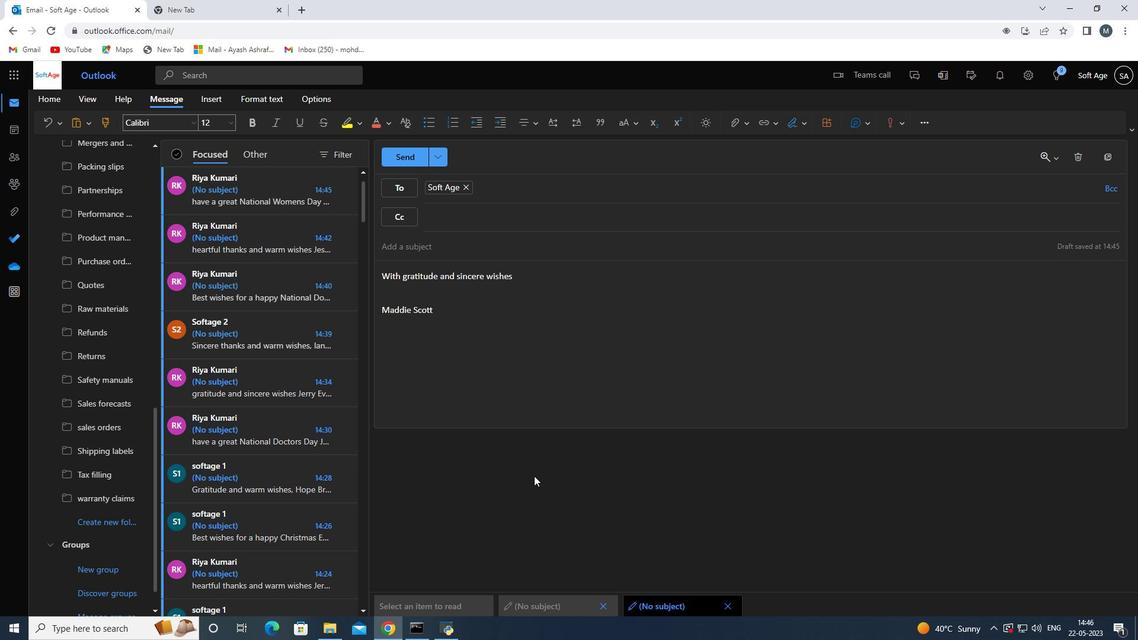 
Action: Mouse scrolled (540, 473) with delta (0, 0)
Screenshot: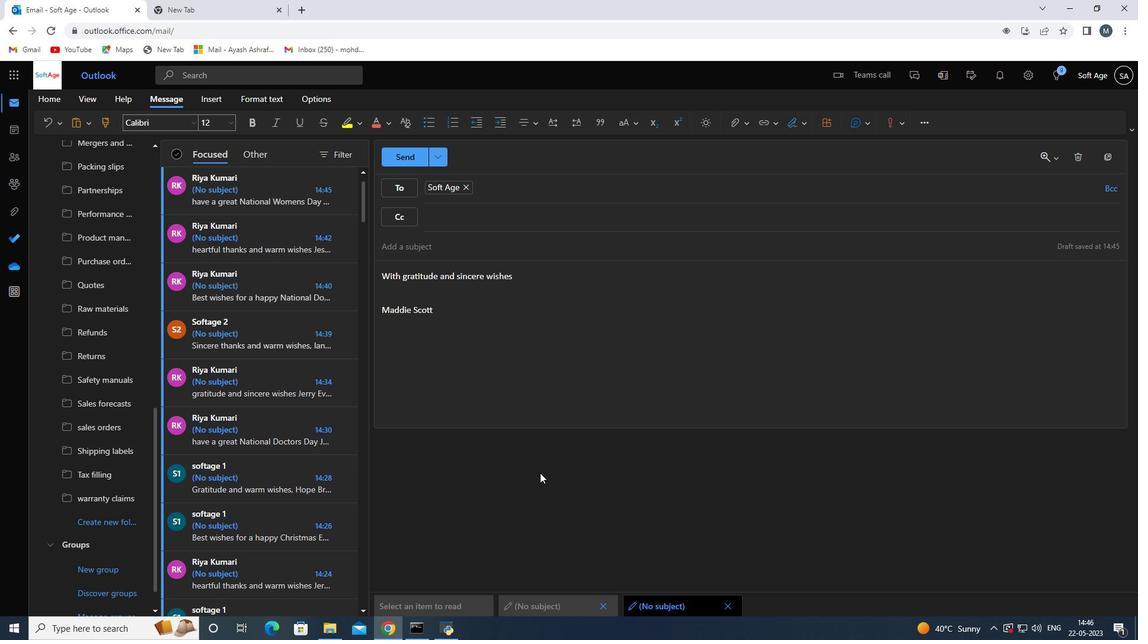 
Action: Mouse scrolled (540, 473) with delta (0, 0)
Screenshot: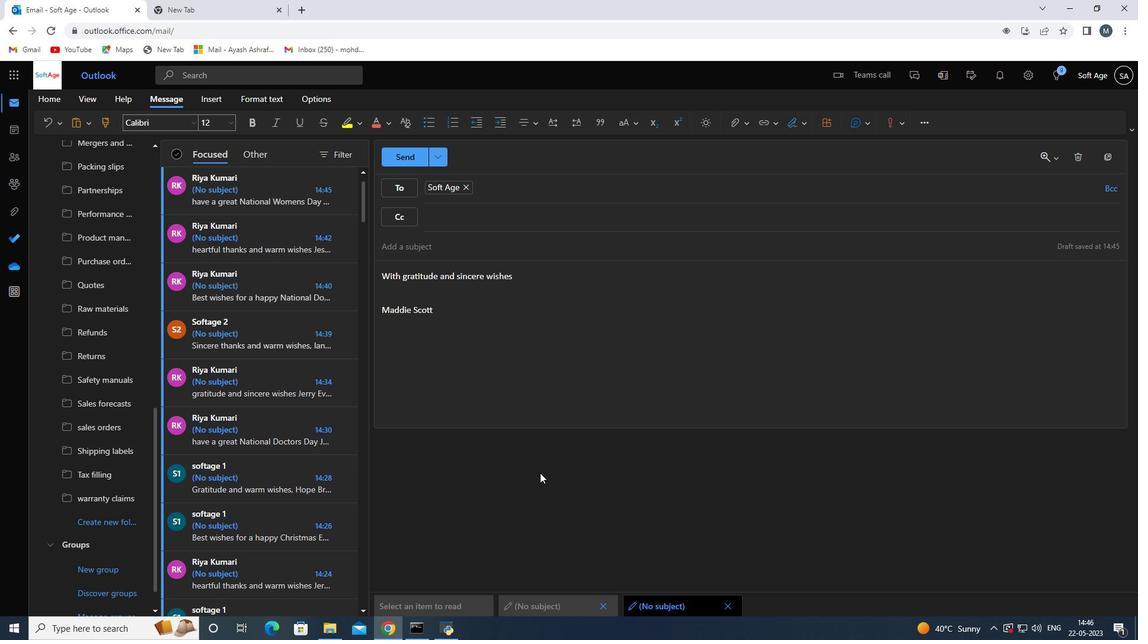 
Action: Mouse scrolled (540, 473) with delta (0, 0)
Screenshot: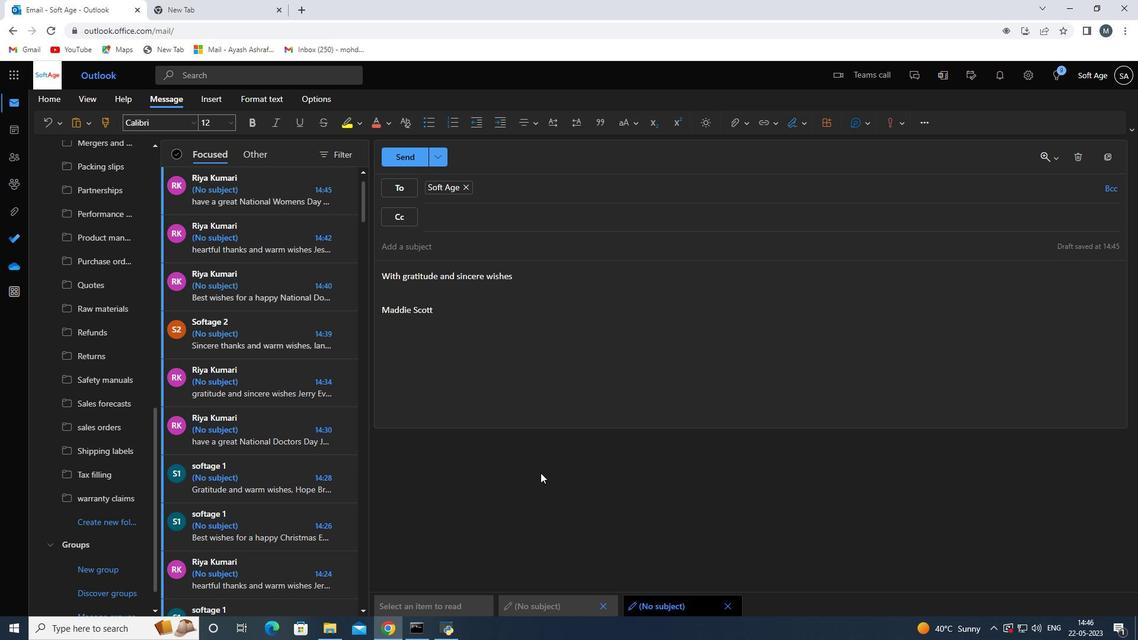 
Action: Mouse scrolled (540, 473) with delta (0, 0)
Screenshot: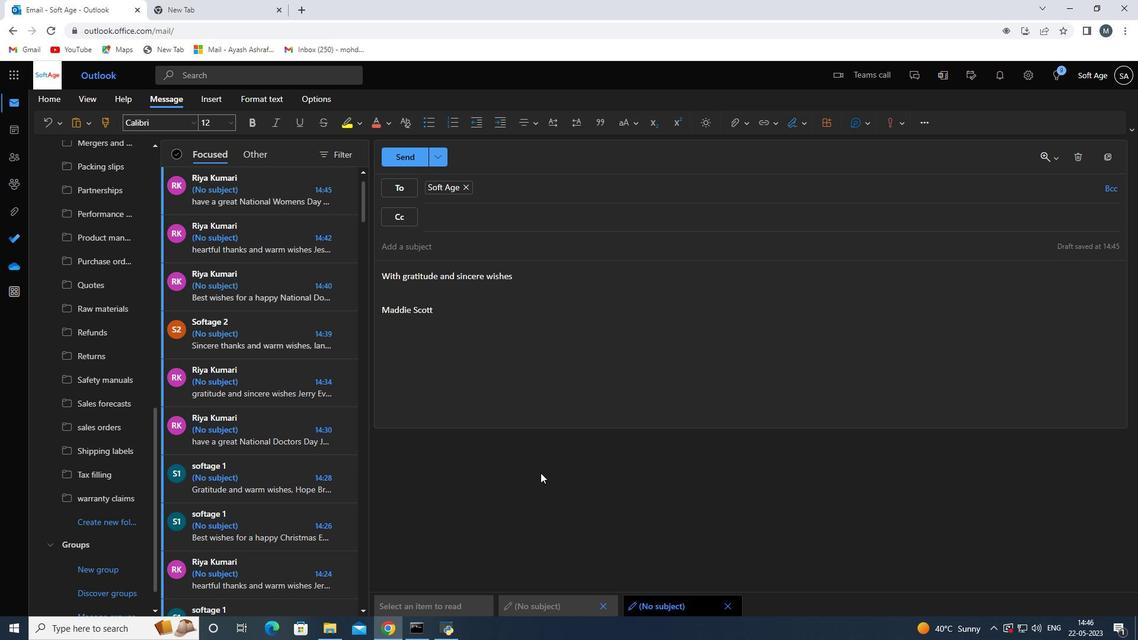 
Action: Mouse scrolled (540, 473) with delta (0, 0)
Screenshot: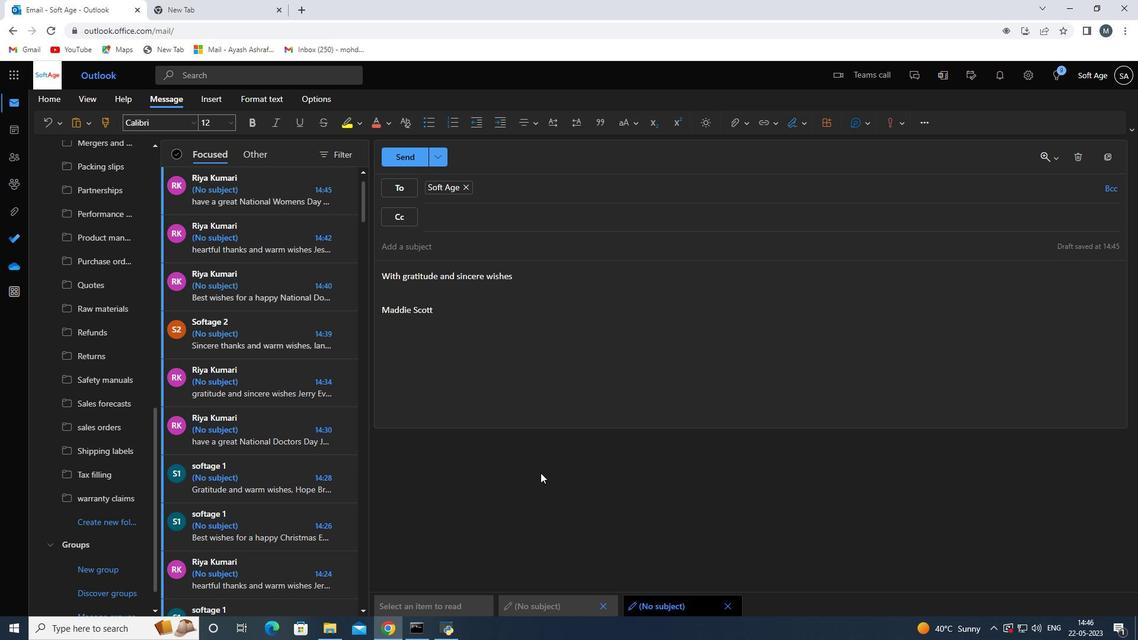 
Action: Mouse scrolled (540, 473) with delta (0, 0)
Screenshot: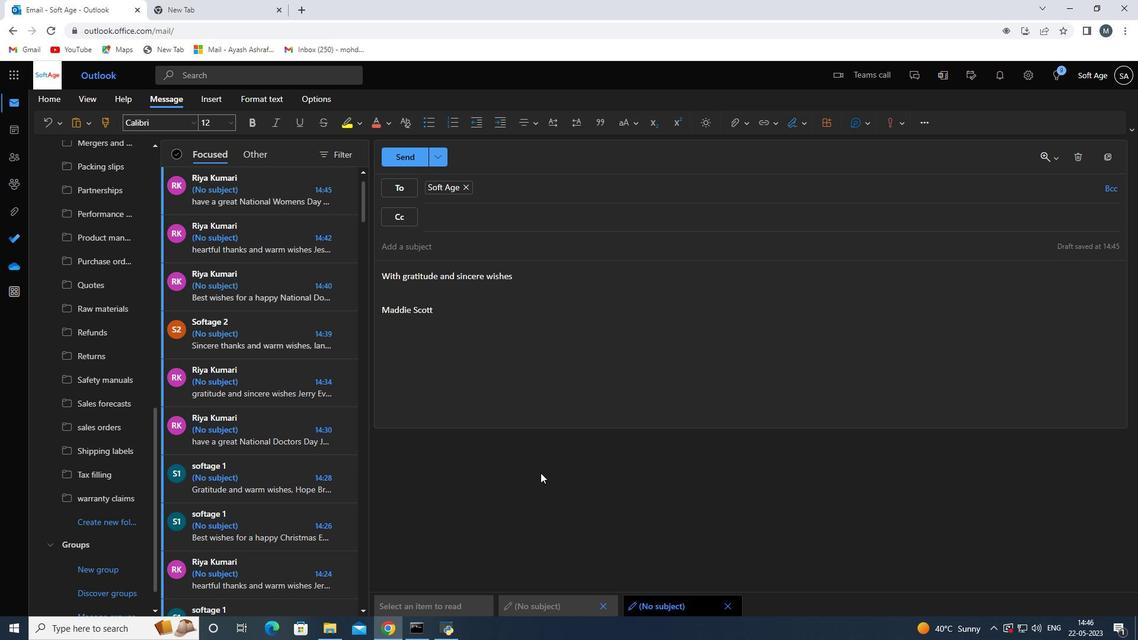 
Action: Mouse moved to (406, 161)
Screenshot: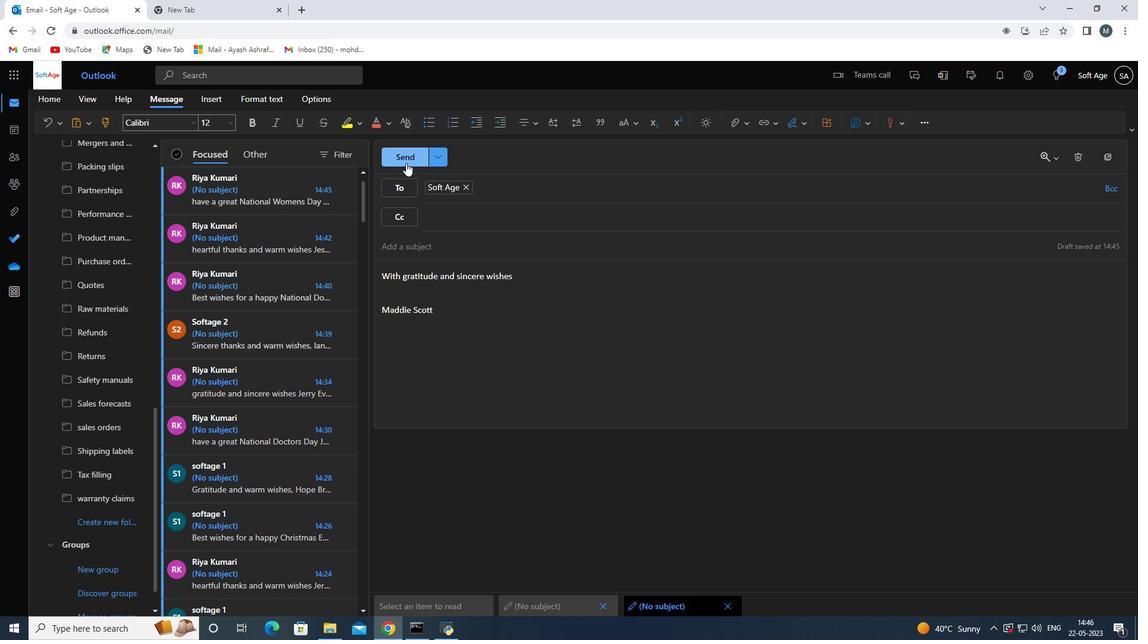 
Action: Mouse pressed left at (406, 161)
Screenshot: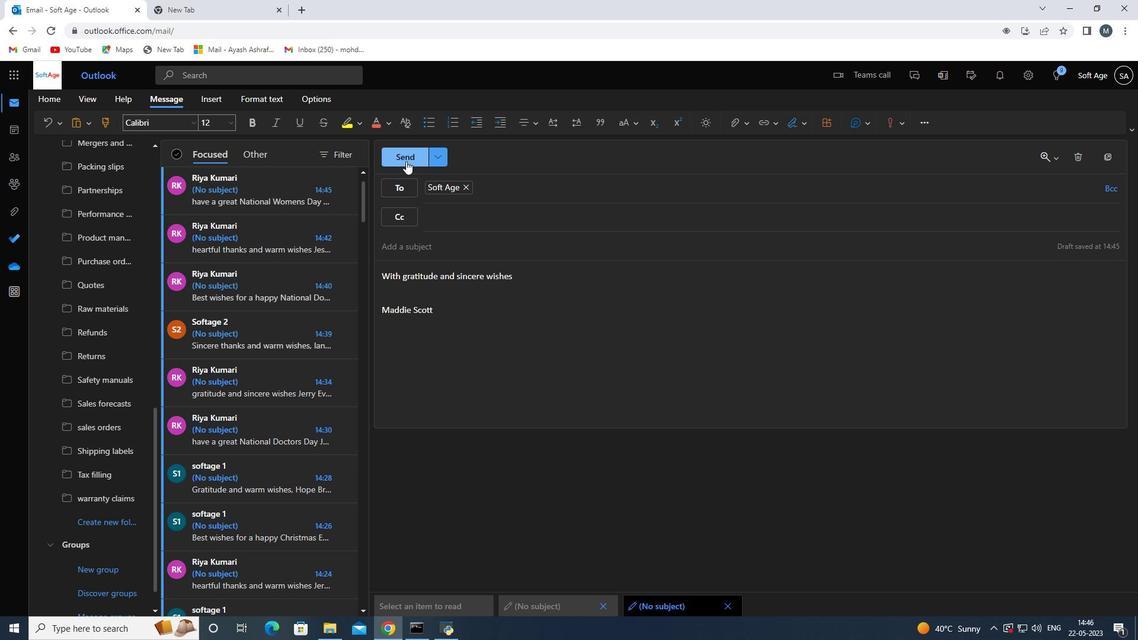 
Action: Mouse moved to (548, 364)
Screenshot: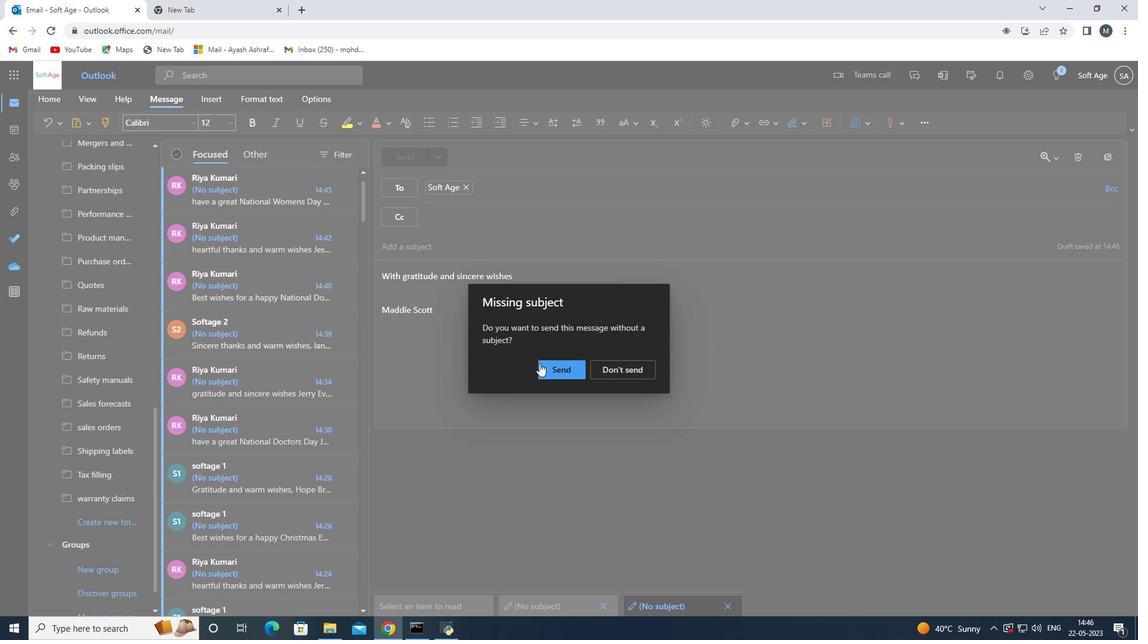 
Action: Mouse pressed left at (548, 364)
Screenshot: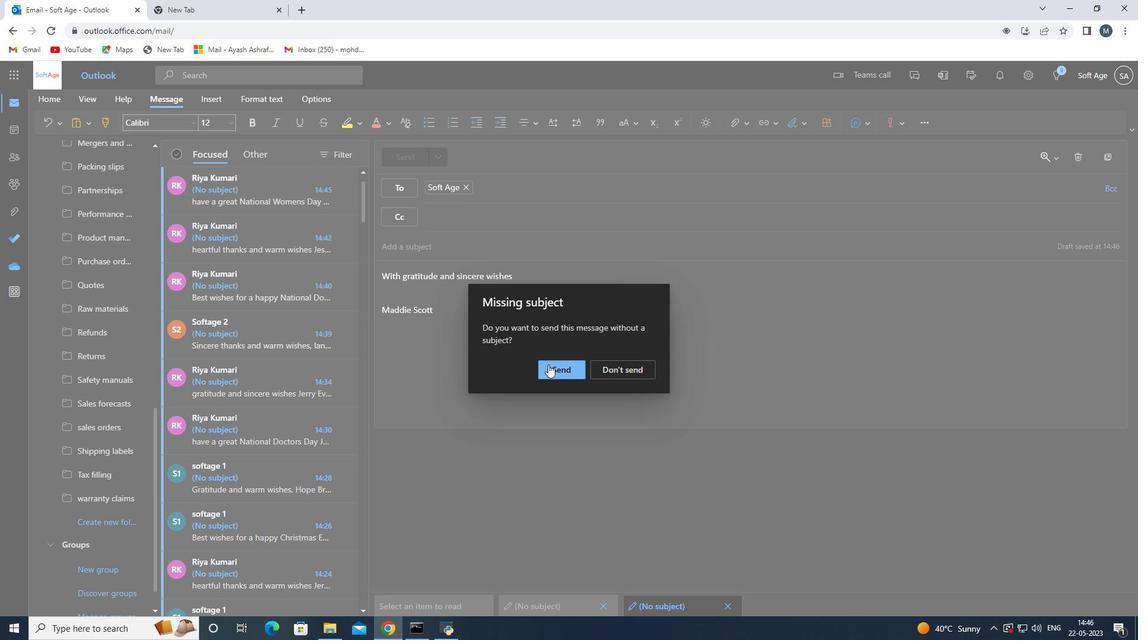 
Action: Mouse moved to (551, 371)
Screenshot: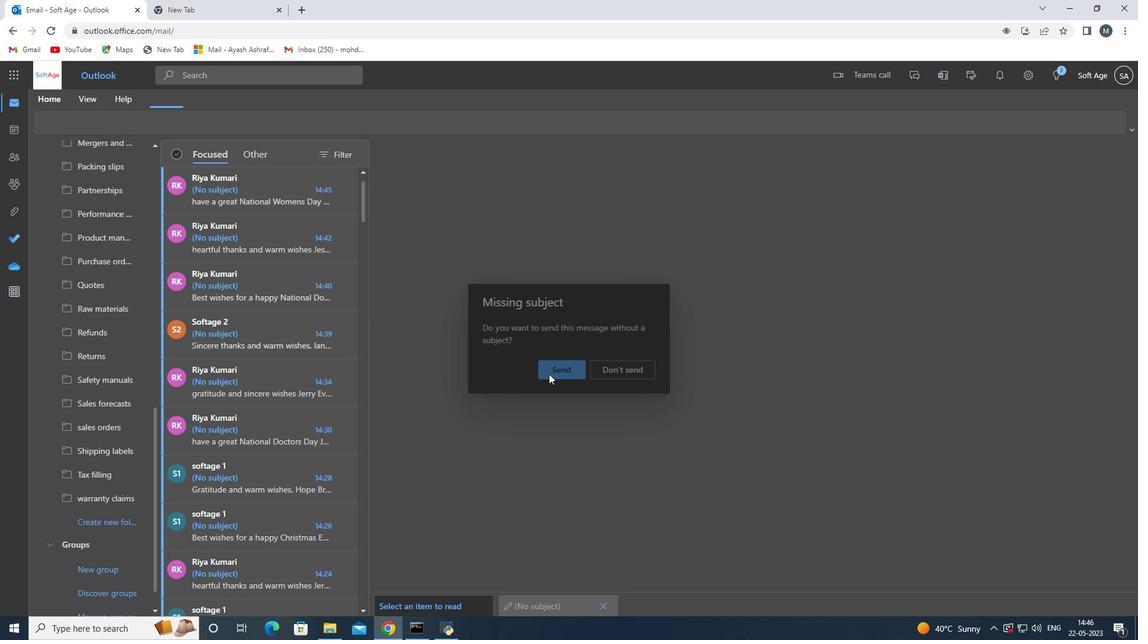 
